 Task: Look for space in Bad Salzuflen, Germany from 3rd August, 2023 to 7th August, 2023 for 2 adults in price range Rs.4000 to Rs.9000. Place can be private room with 1  bedroom having 1 bed and 1 bathroom. Property type can be house, flat, guest house, hotel. Booking option can be shelf check-in. Required host language is English.
Action: Mouse moved to (573, 74)
Screenshot: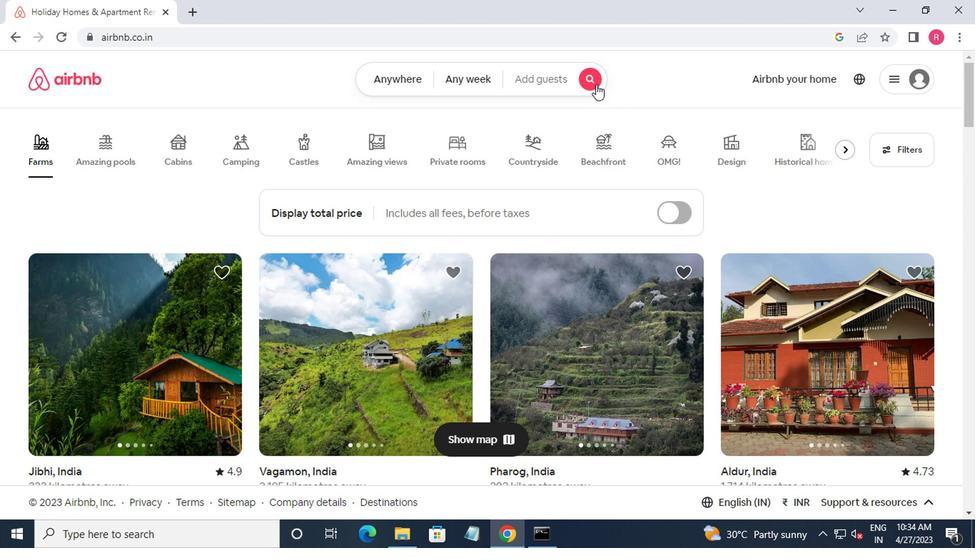 
Action: Mouse pressed left at (573, 74)
Screenshot: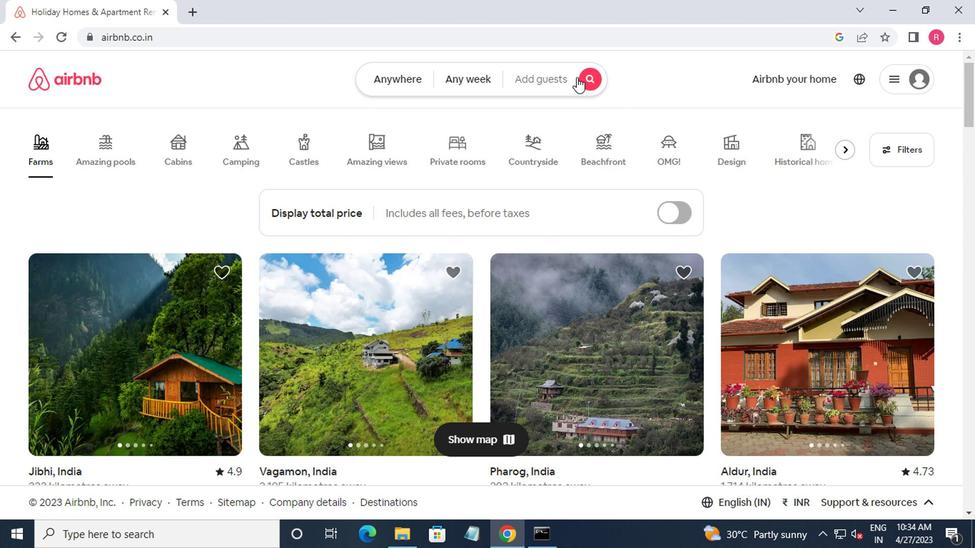 
Action: Mouse moved to (319, 138)
Screenshot: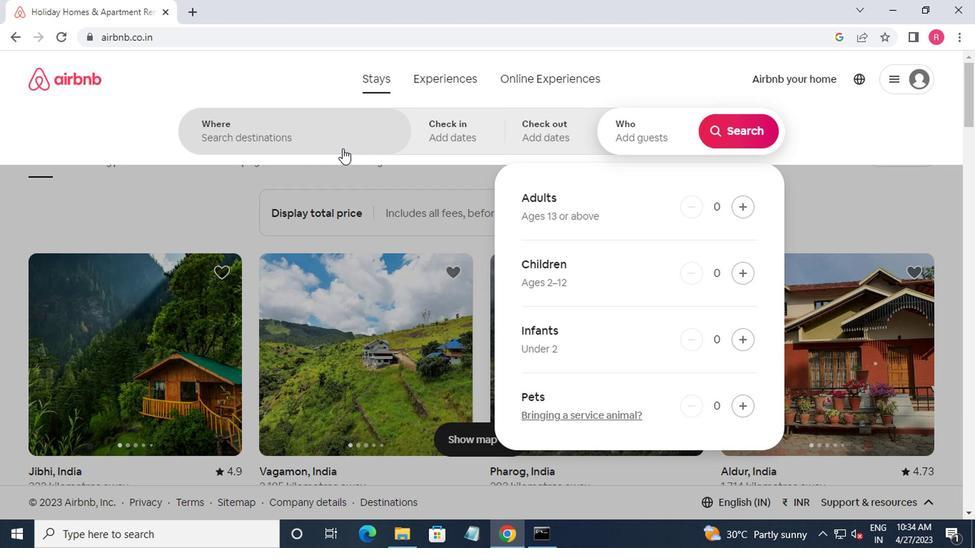 
Action: Mouse pressed left at (319, 138)
Screenshot: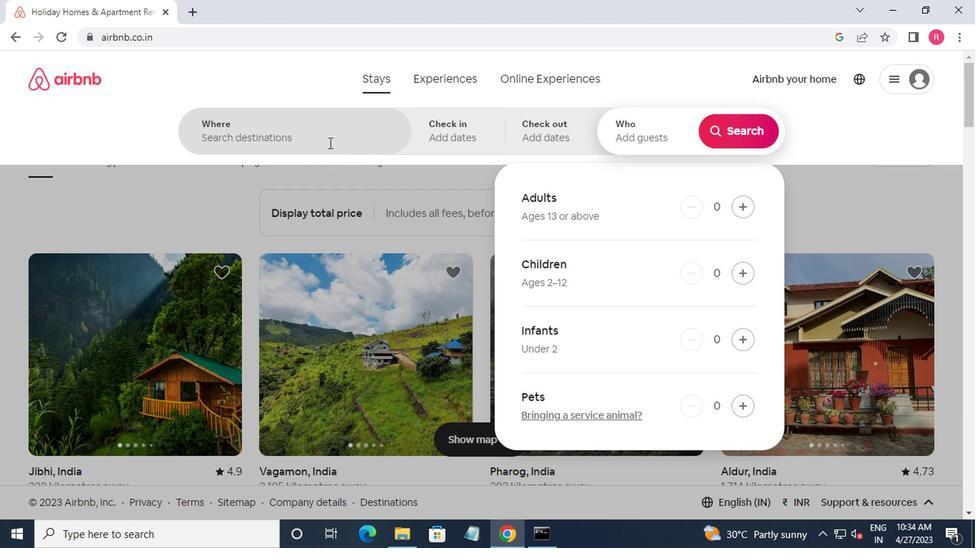 
Action: Mouse moved to (431, 171)
Screenshot: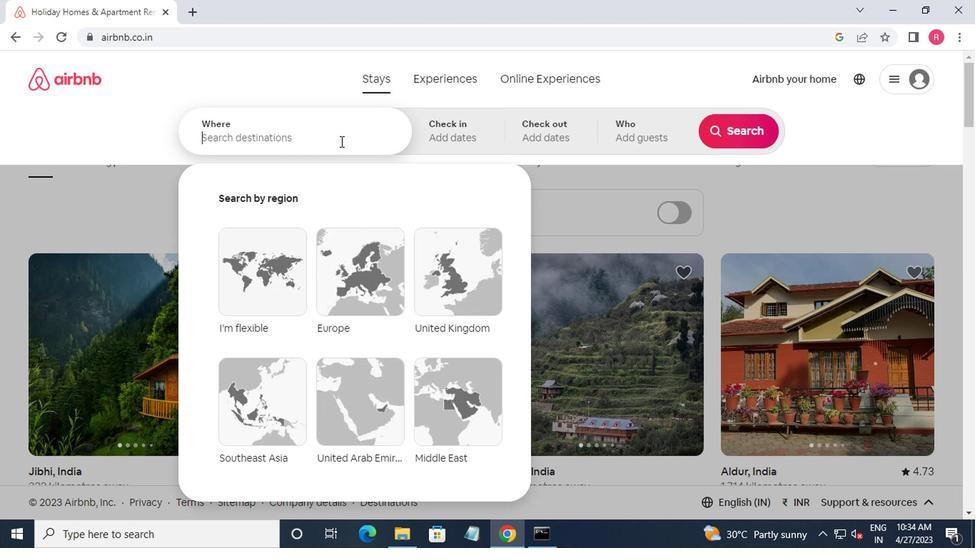 
Action: Key pressed bad
Screenshot: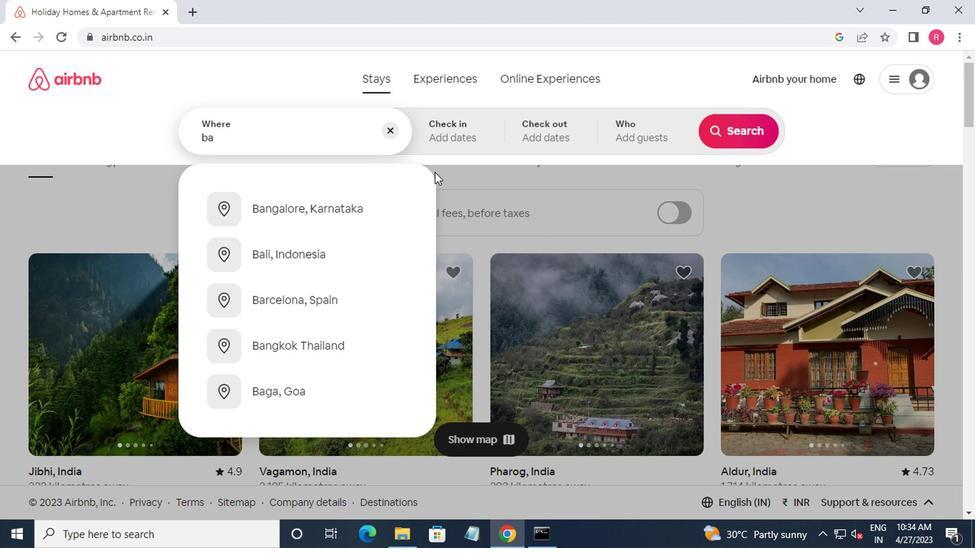 
Action: Mouse moved to (530, 118)
Screenshot: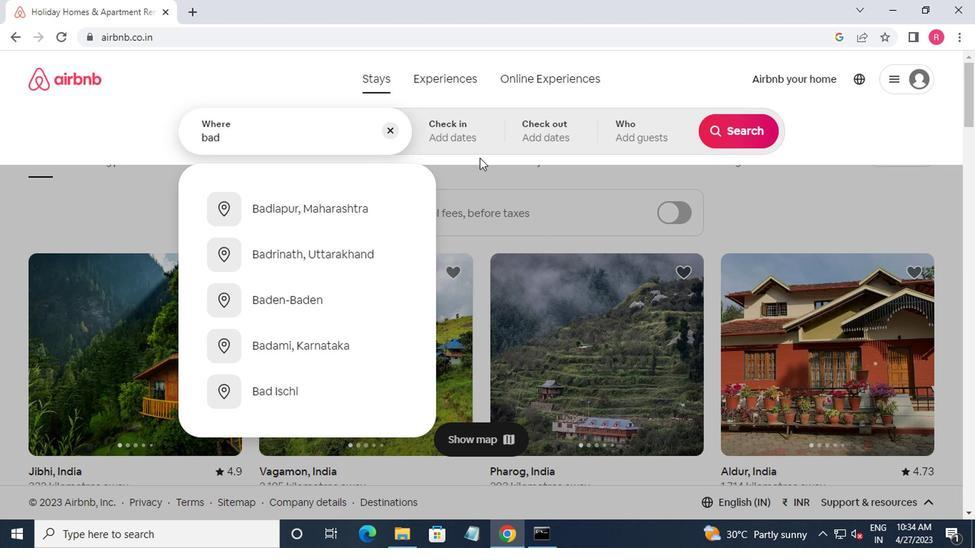 
Action: Key pressed <Key.space>salzuflen,germa<Key.down><Key.enter>
Screenshot: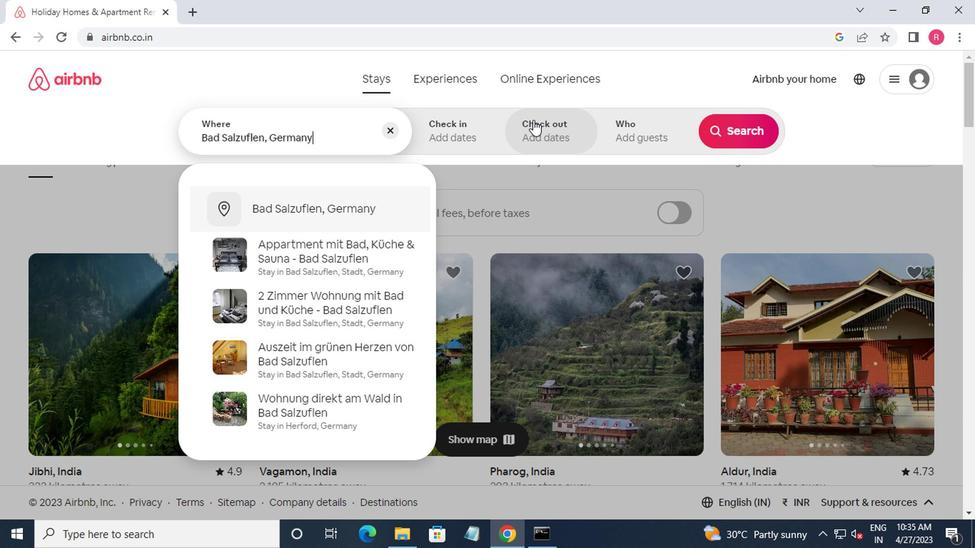 
Action: Mouse moved to (724, 250)
Screenshot: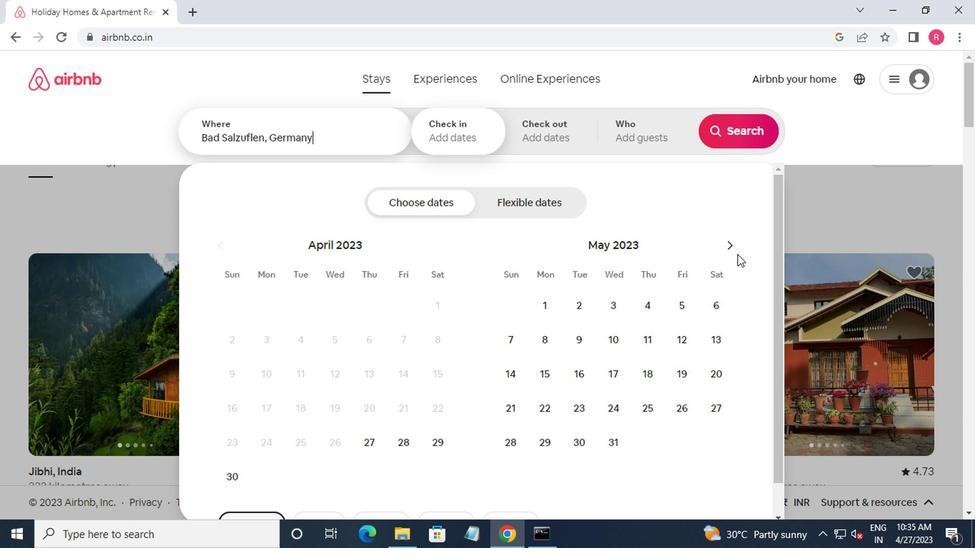 
Action: Mouse pressed left at (724, 250)
Screenshot: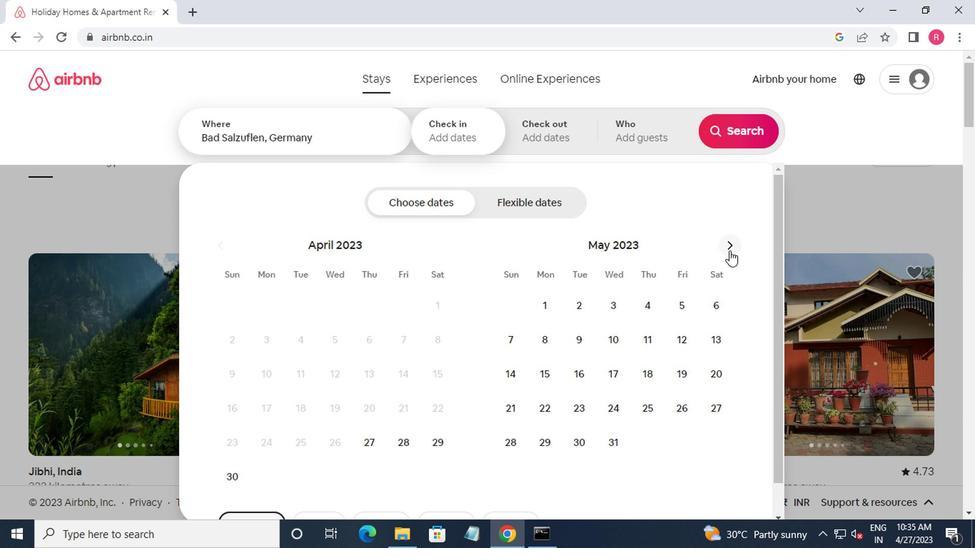 
Action: Mouse pressed left at (724, 250)
Screenshot: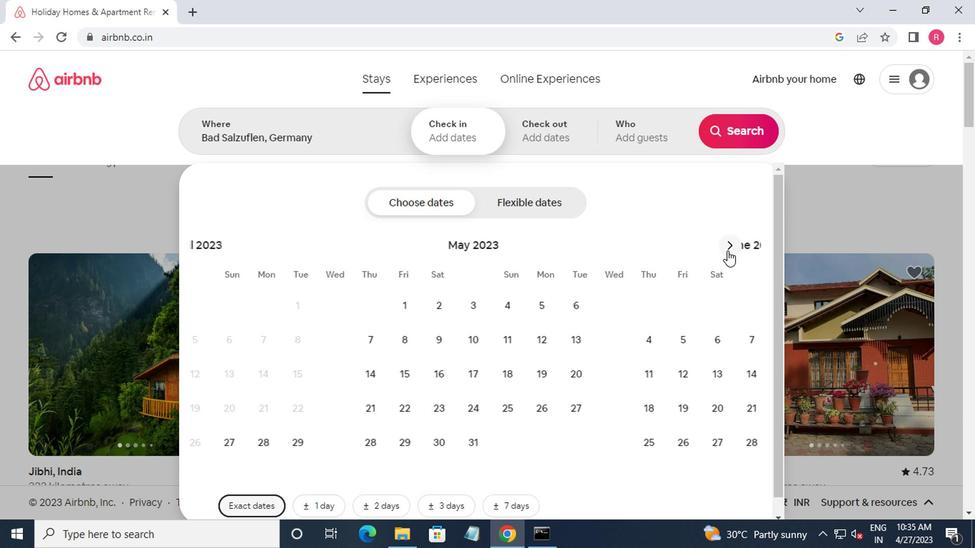 
Action: Mouse pressed left at (724, 250)
Screenshot: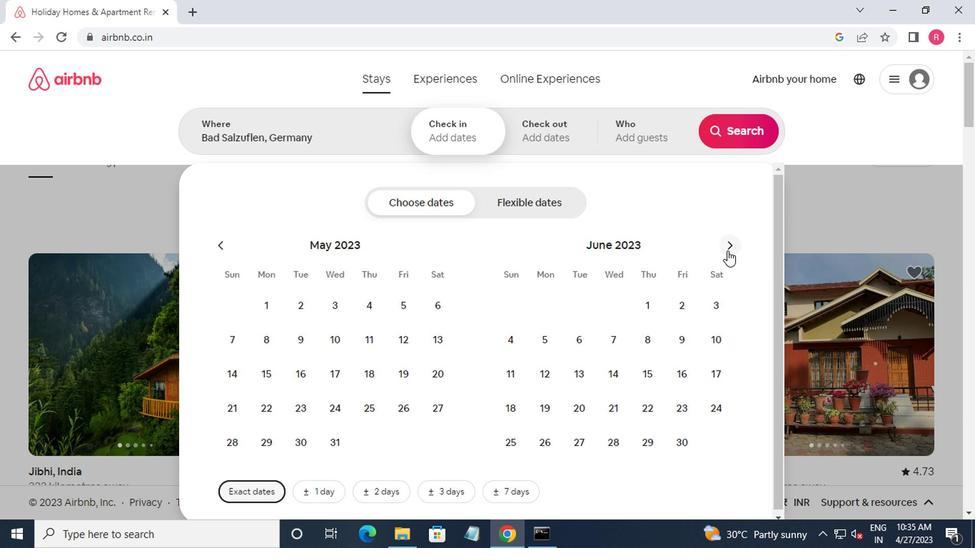 
Action: Mouse moved to (651, 315)
Screenshot: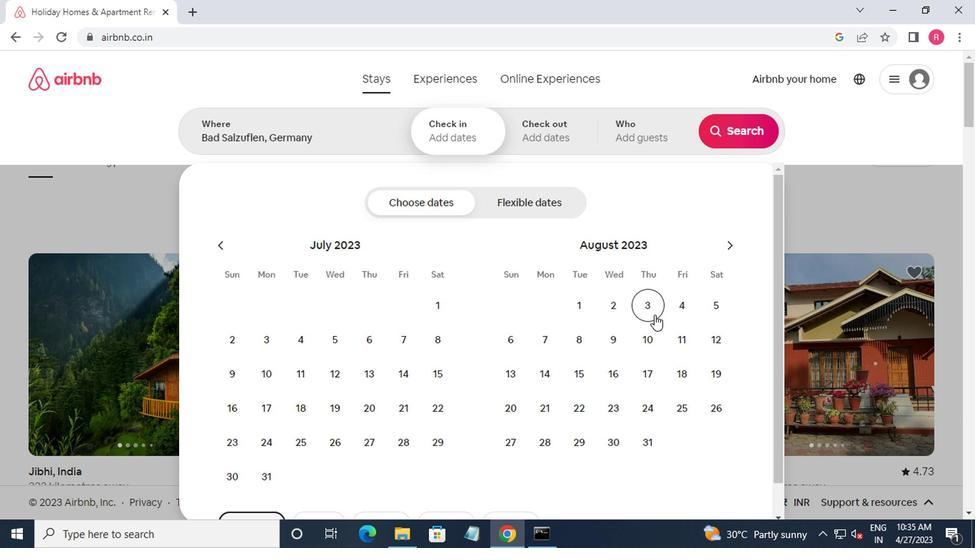 
Action: Mouse pressed left at (651, 315)
Screenshot: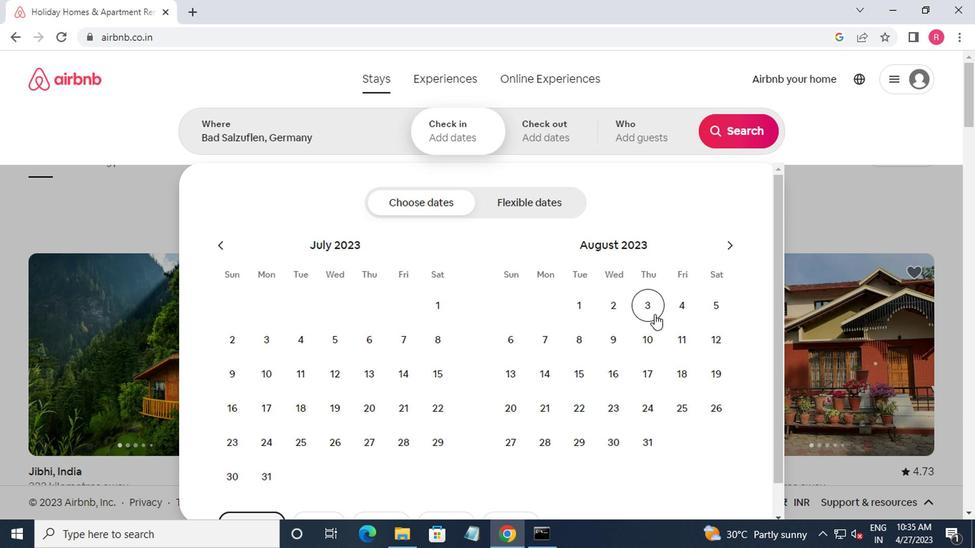 
Action: Mouse moved to (545, 347)
Screenshot: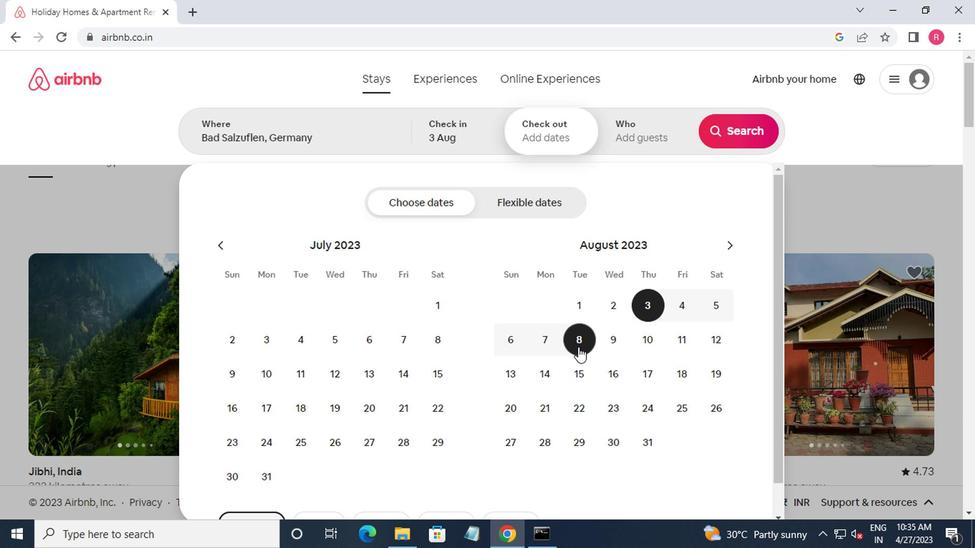 
Action: Mouse pressed left at (545, 347)
Screenshot: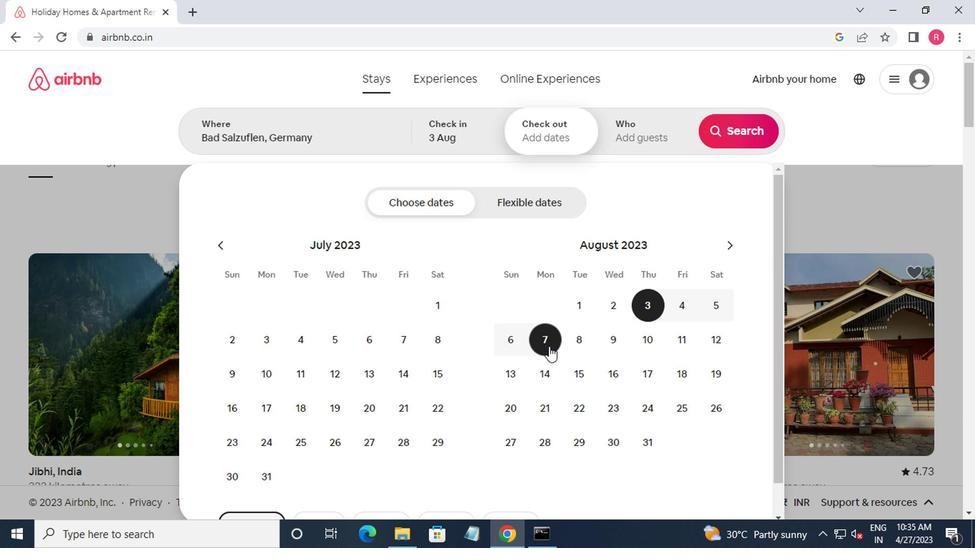 
Action: Mouse moved to (610, 136)
Screenshot: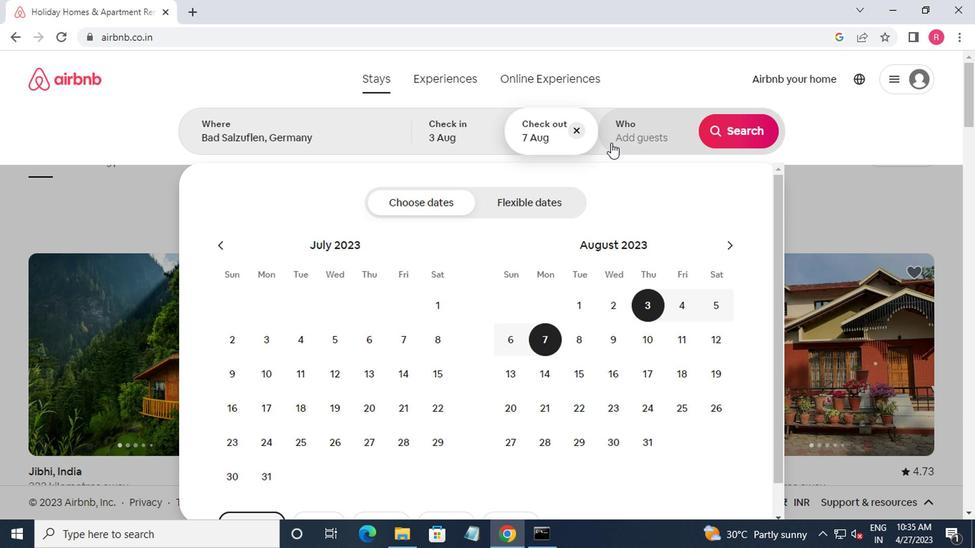 
Action: Mouse pressed left at (610, 136)
Screenshot: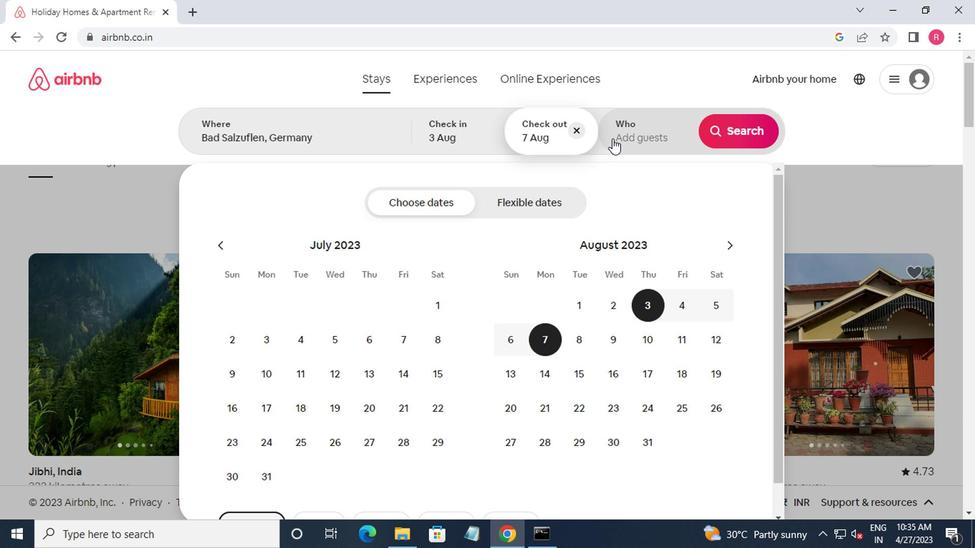 
Action: Mouse moved to (737, 212)
Screenshot: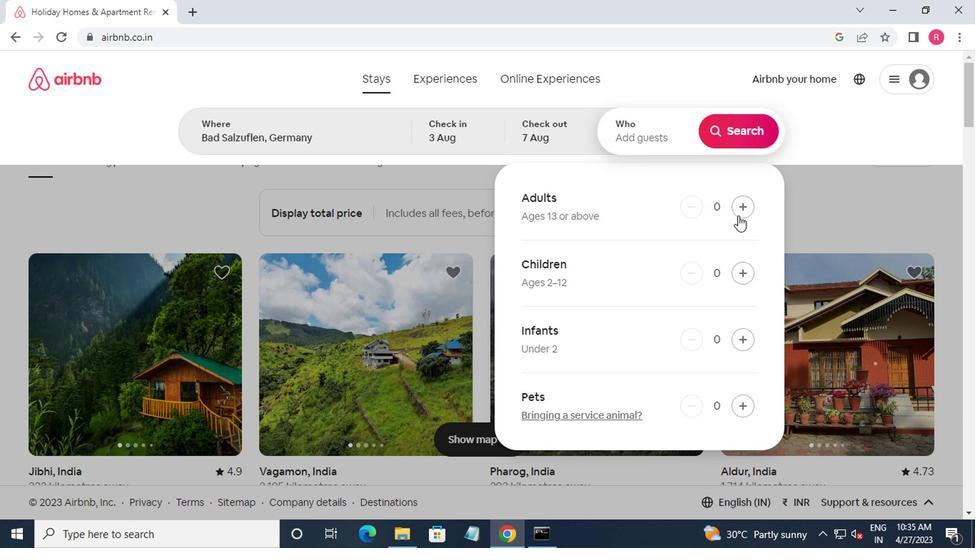 
Action: Mouse pressed left at (737, 212)
Screenshot: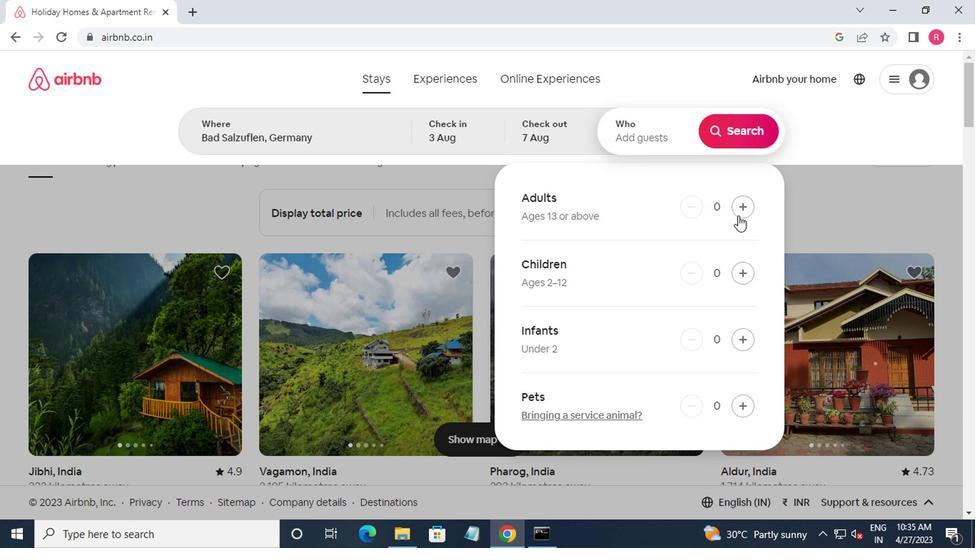 
Action: Mouse moved to (737, 211)
Screenshot: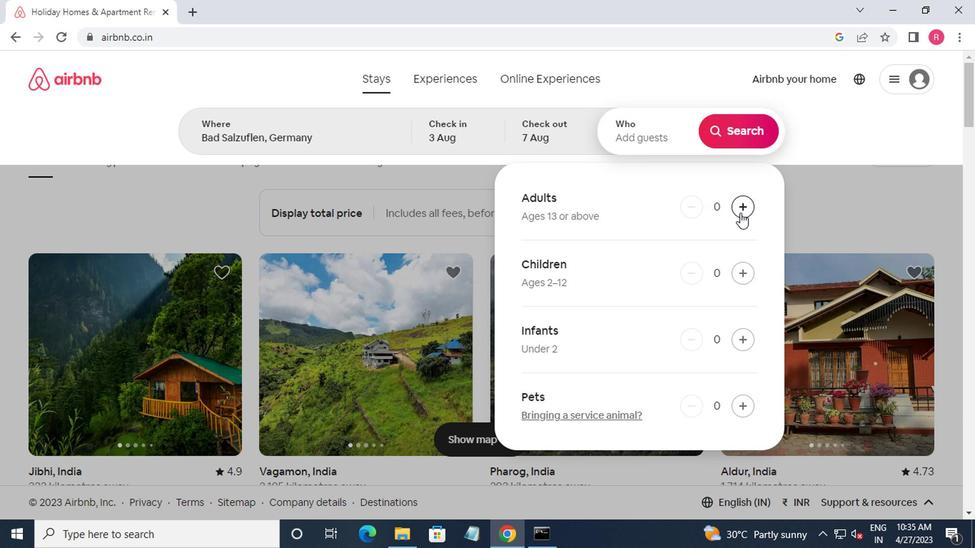 
Action: Mouse pressed left at (737, 211)
Screenshot: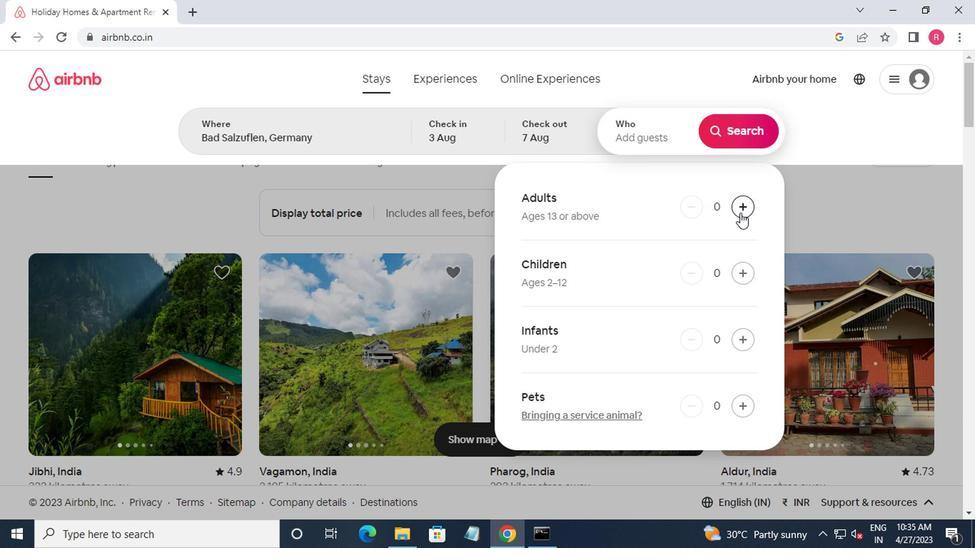 
Action: Mouse moved to (735, 145)
Screenshot: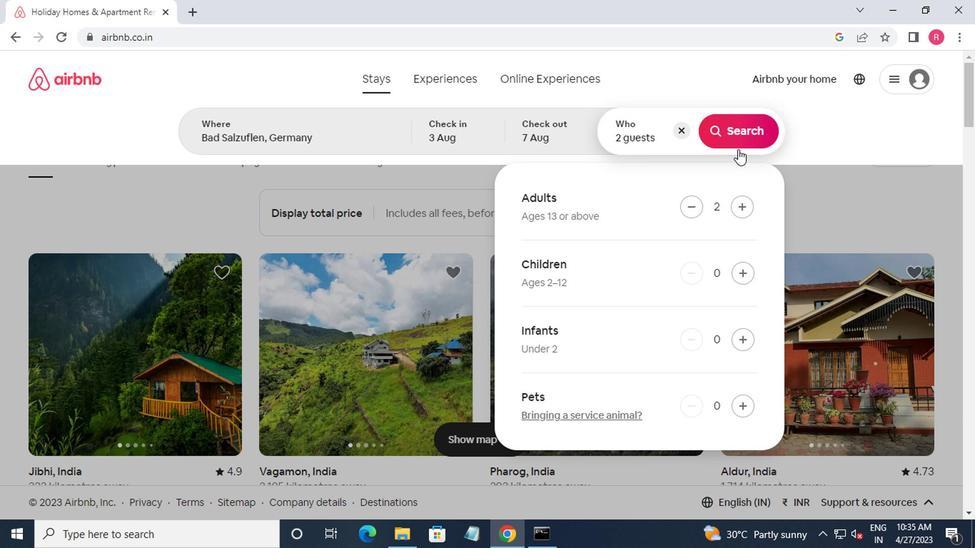 
Action: Mouse pressed left at (735, 145)
Screenshot: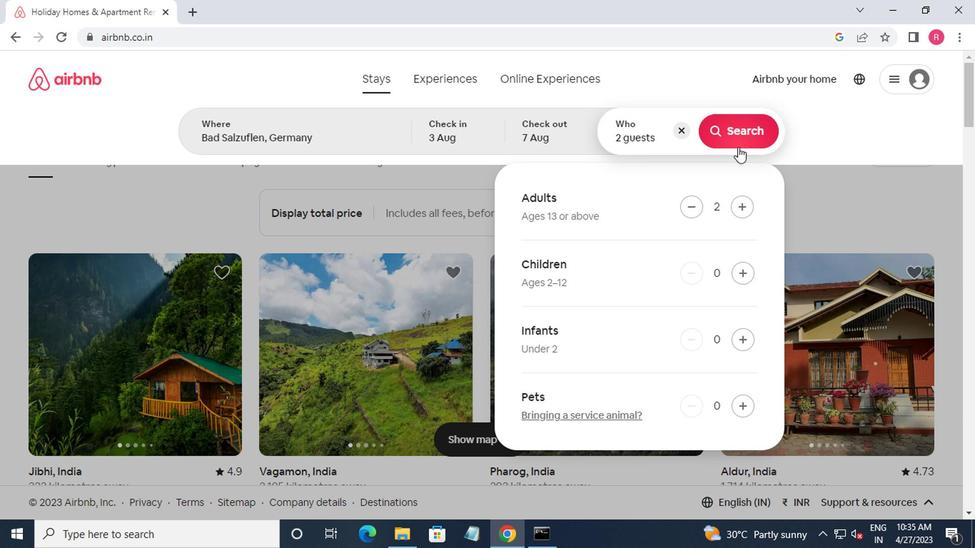 
Action: Mouse moved to (918, 135)
Screenshot: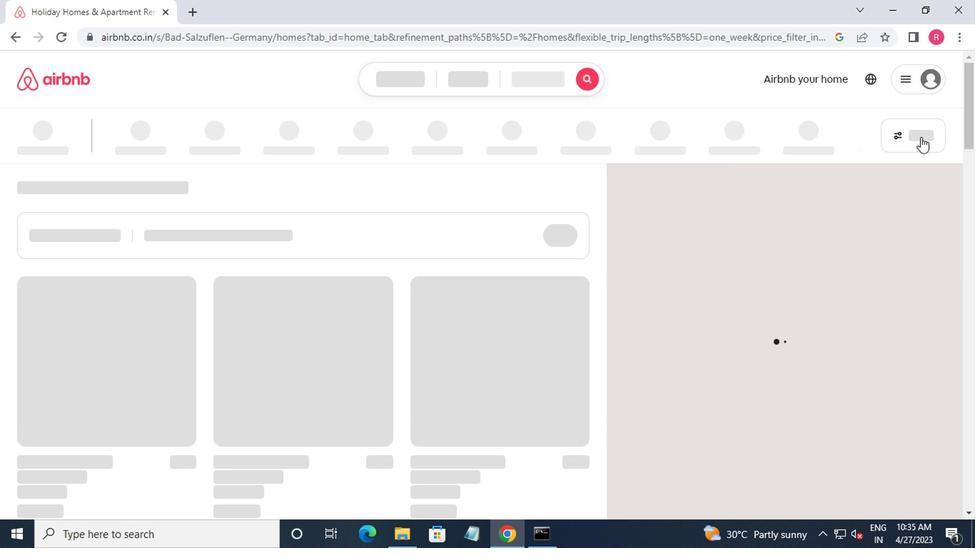 
Action: Mouse pressed left at (918, 135)
Screenshot: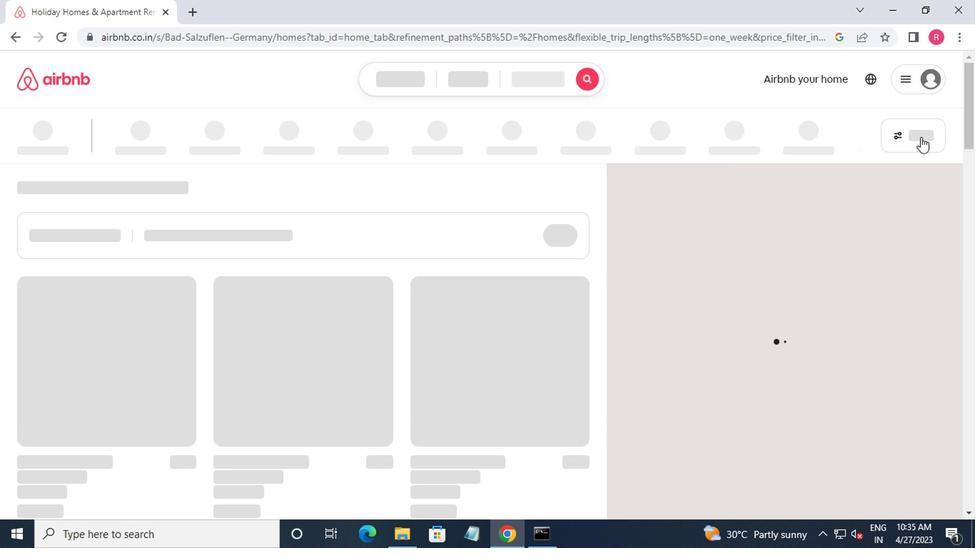 
Action: Mouse moved to (397, 308)
Screenshot: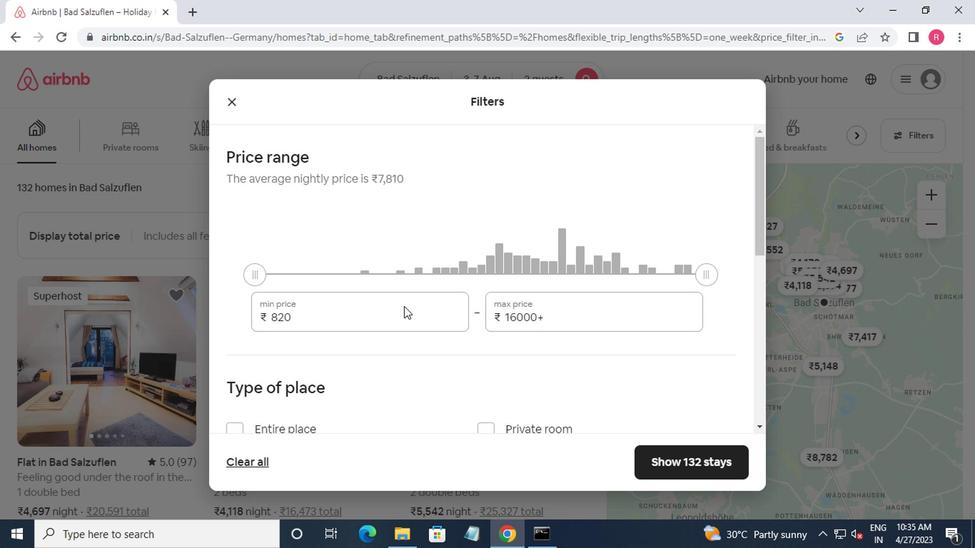 
Action: Mouse pressed left at (397, 308)
Screenshot: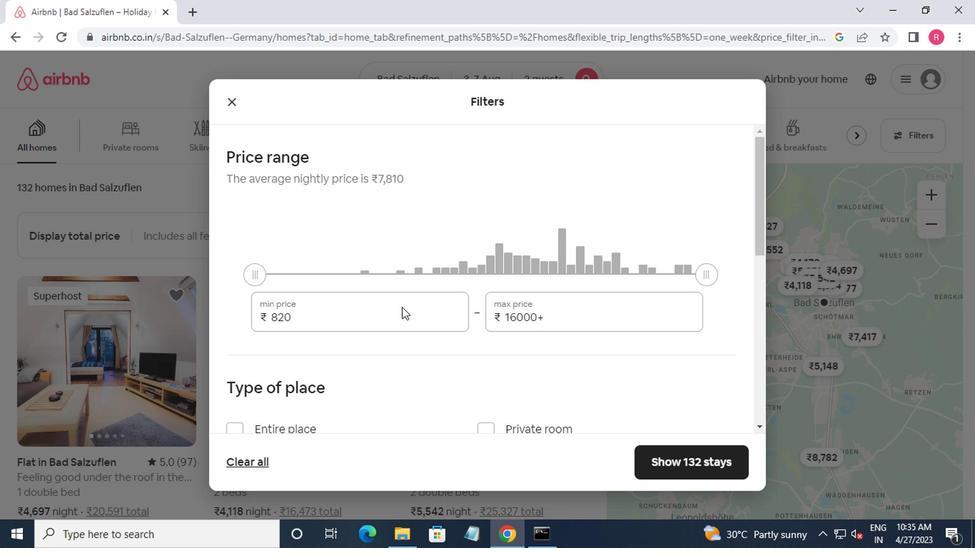 
Action: Mouse moved to (431, 313)
Screenshot: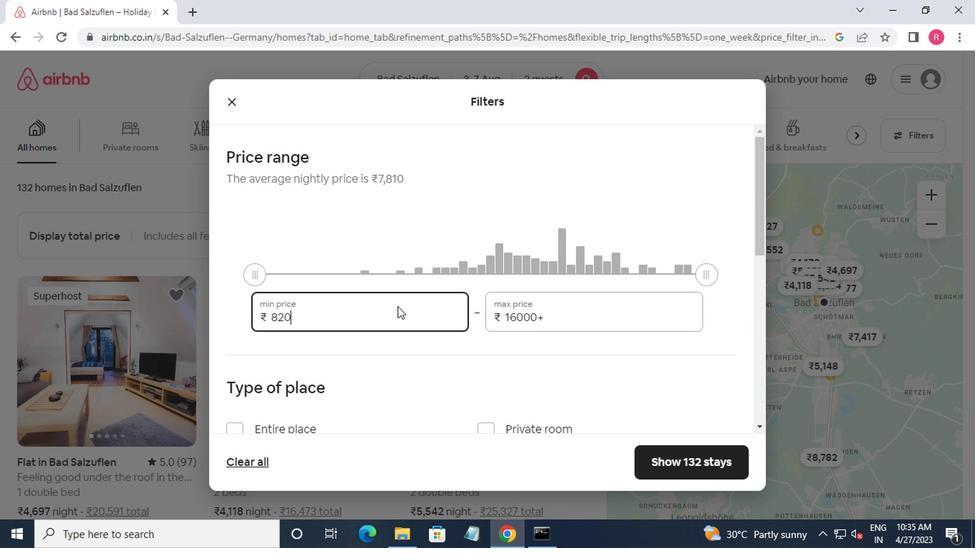 
Action: Key pressed <Key.backspace>
Screenshot: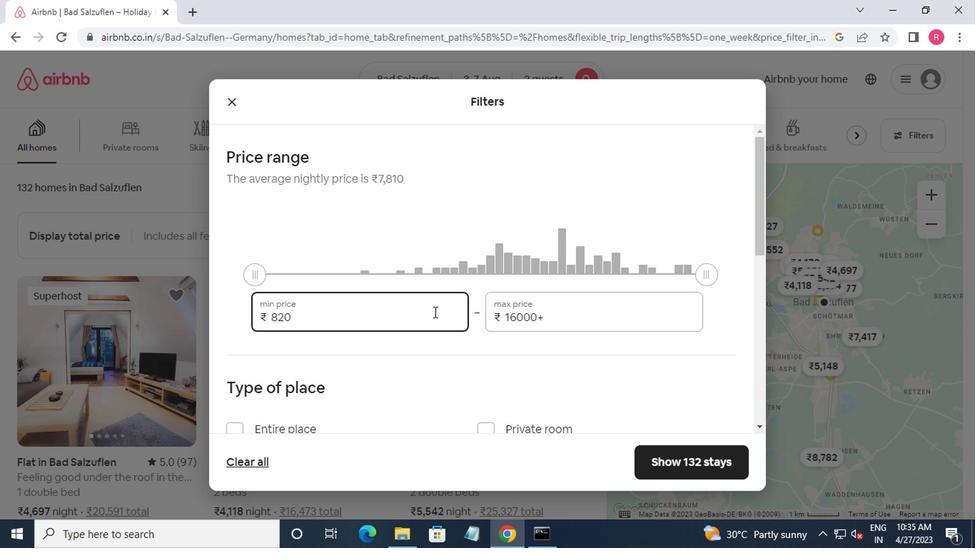 
Action: Mouse moved to (431, 313)
Screenshot: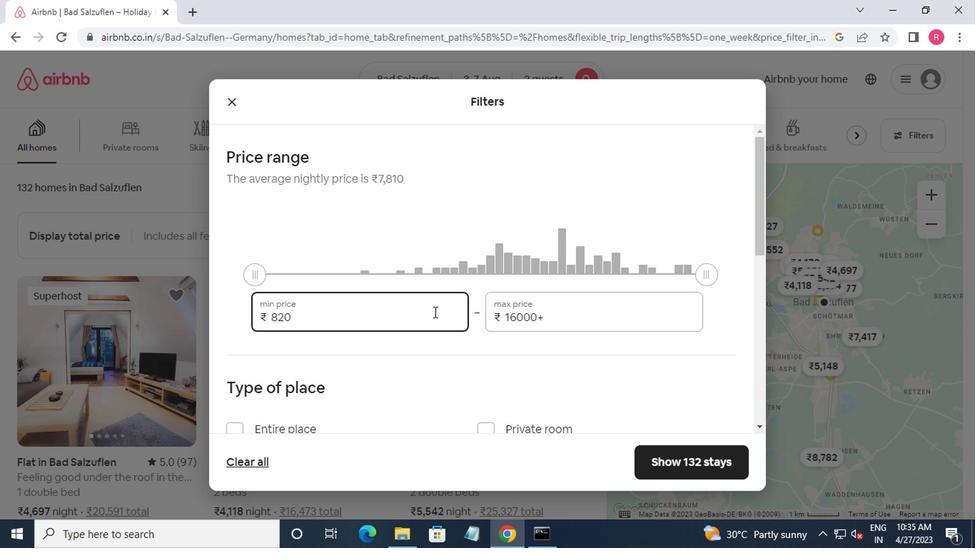 
Action: Key pressed <Key.backspace><Key.backspace><Key.backspace>4000<Key.tab>9000
Screenshot: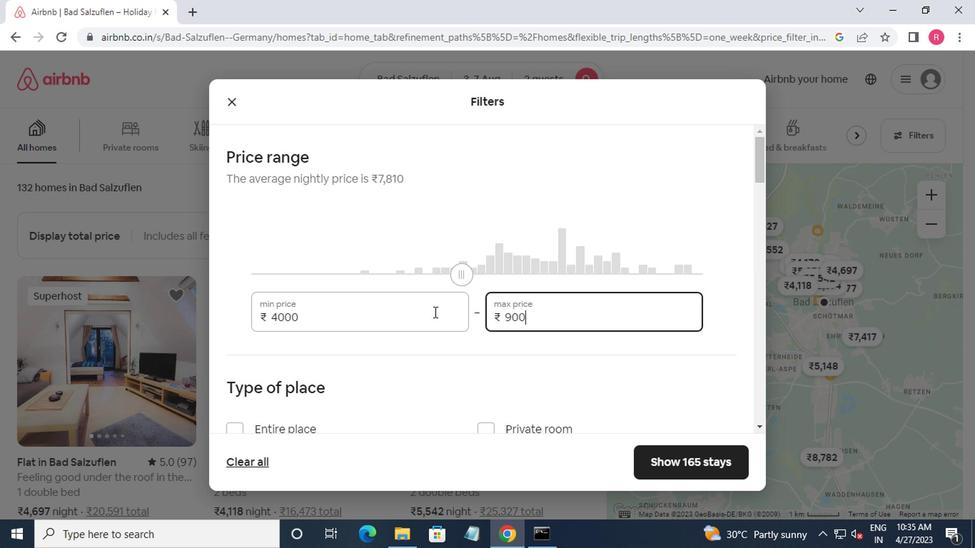 
Action: Mouse moved to (447, 337)
Screenshot: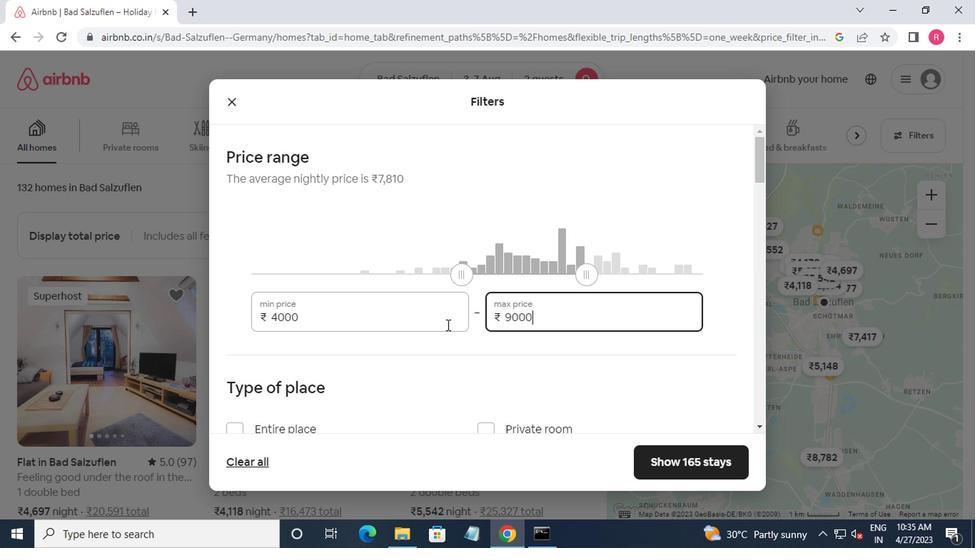 
Action: Mouse scrolled (447, 336) with delta (0, -1)
Screenshot: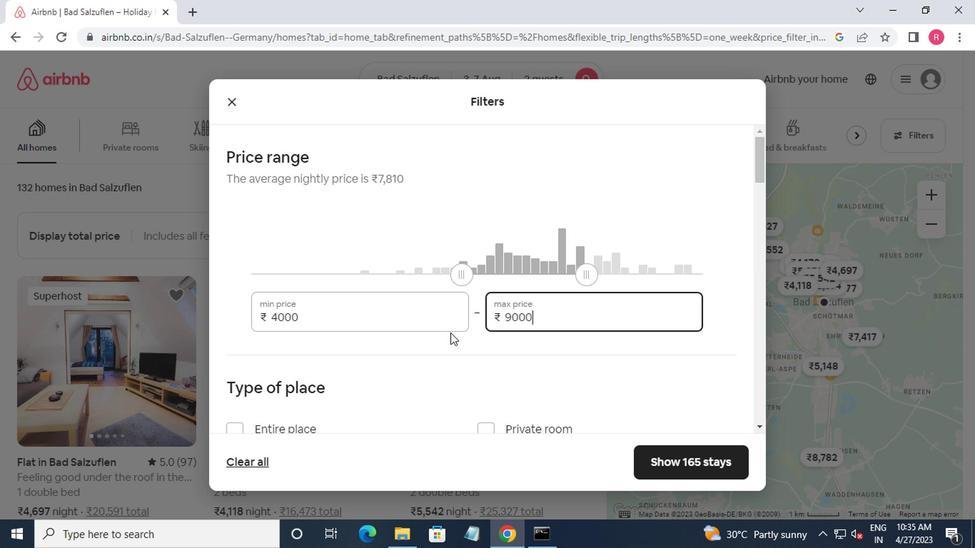 
Action: Mouse moved to (444, 387)
Screenshot: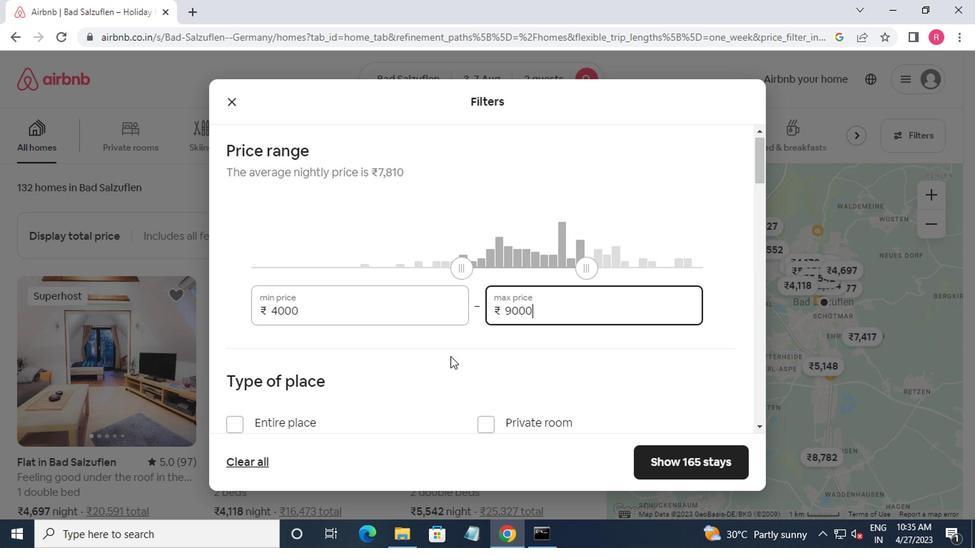 
Action: Mouse scrolled (444, 386) with delta (0, -1)
Screenshot: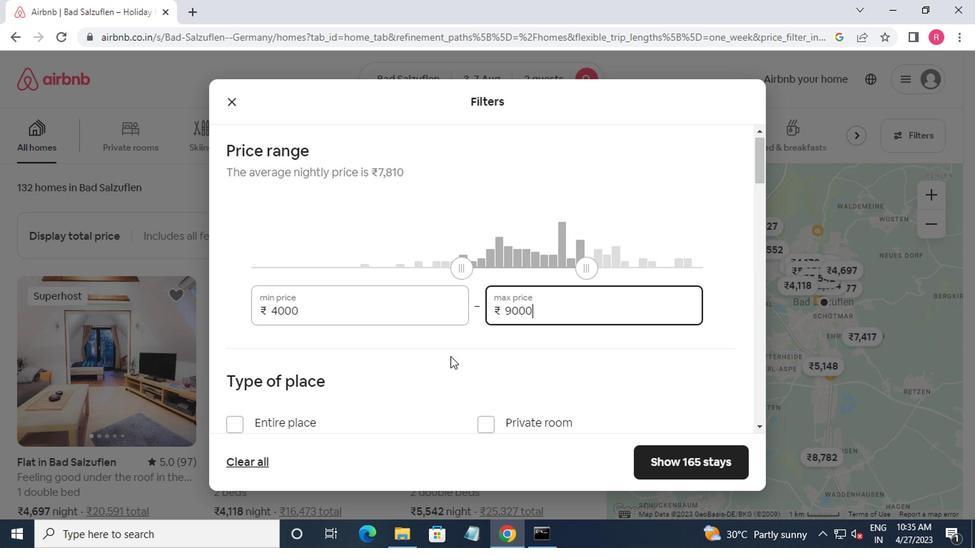 
Action: Mouse moved to (486, 290)
Screenshot: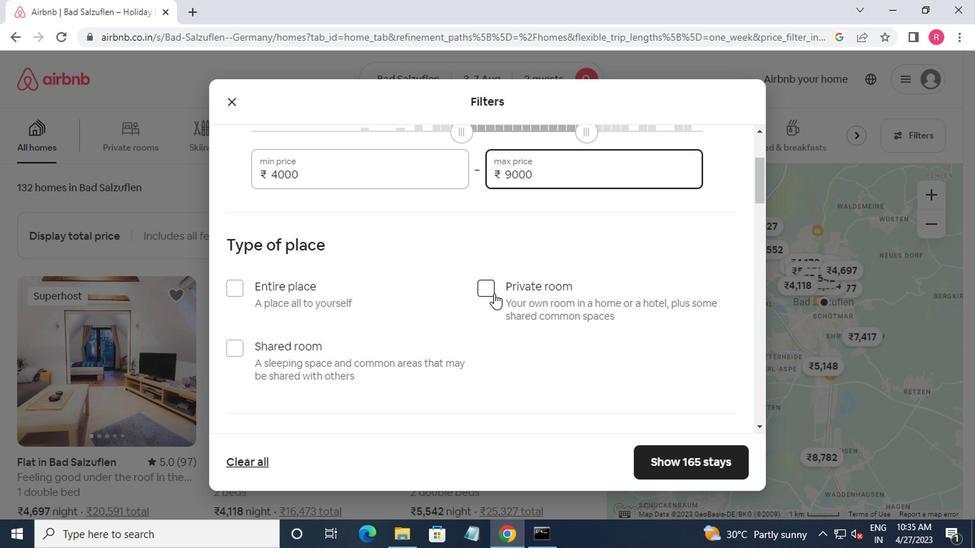 
Action: Mouse pressed left at (486, 290)
Screenshot: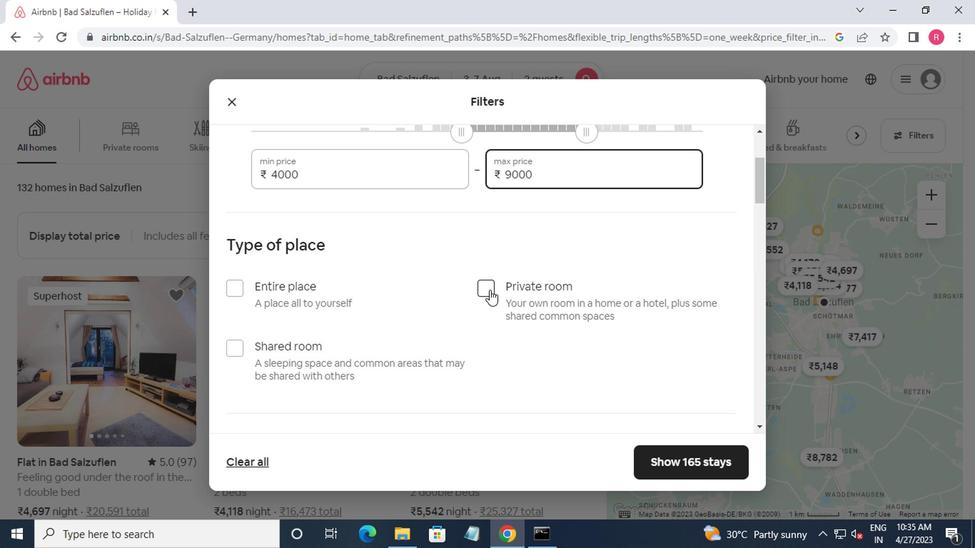 
Action: Mouse moved to (485, 291)
Screenshot: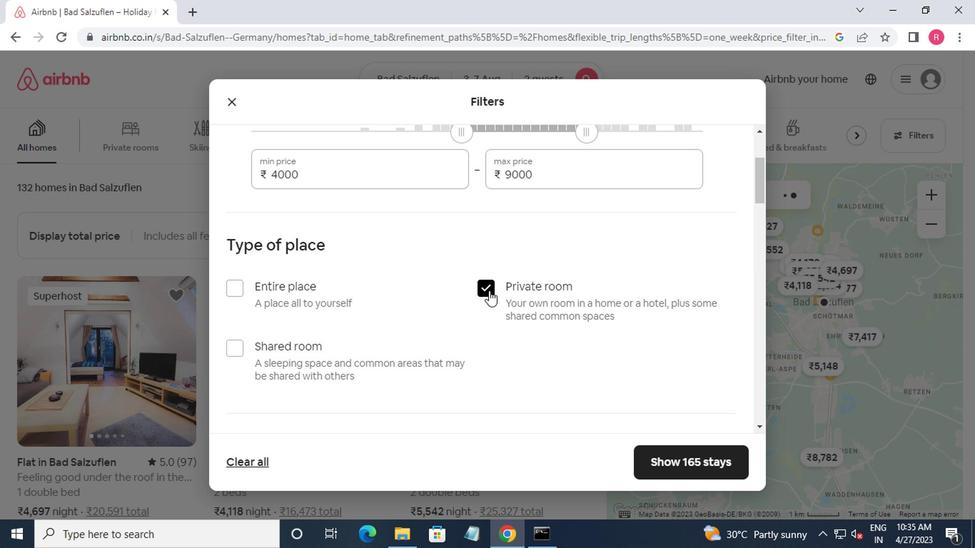 
Action: Mouse scrolled (485, 291) with delta (0, 0)
Screenshot: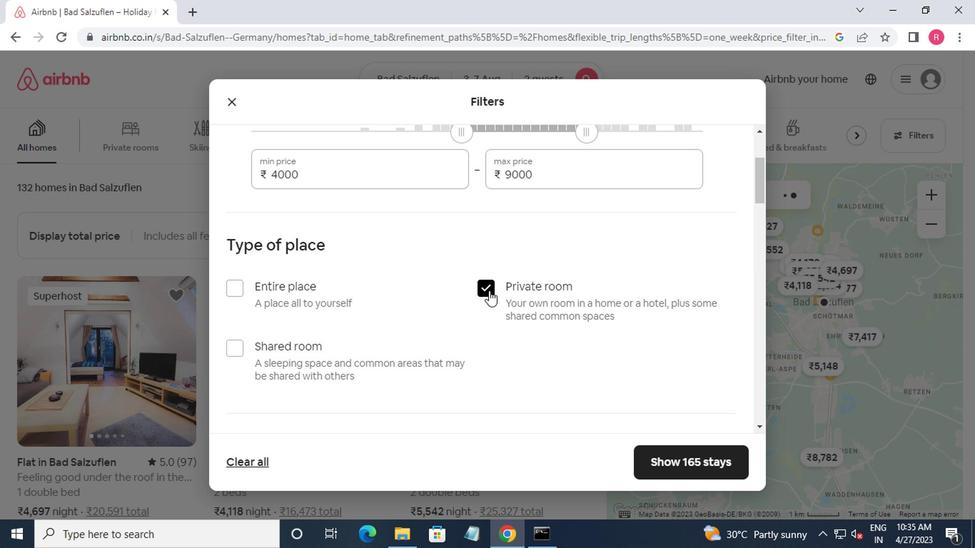 
Action: Mouse moved to (484, 299)
Screenshot: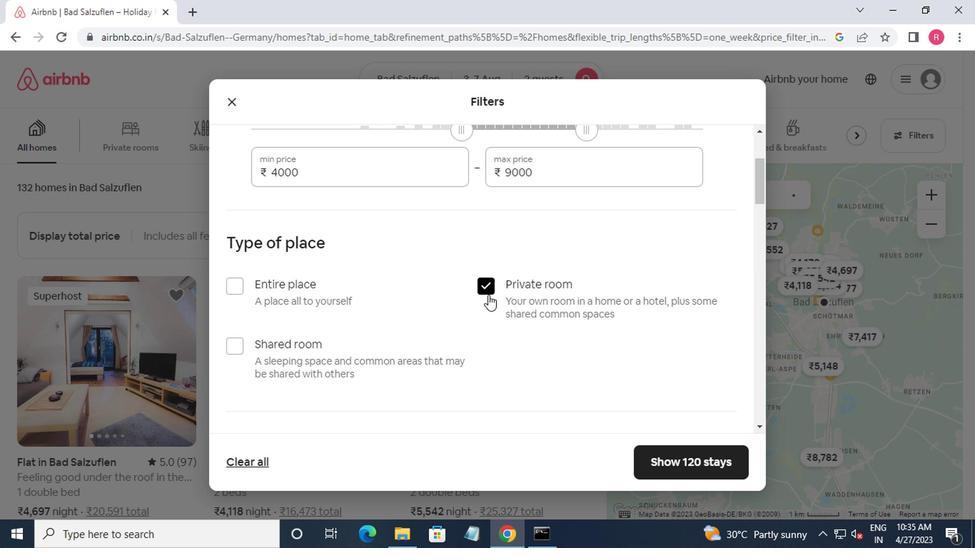 
Action: Mouse scrolled (484, 298) with delta (0, -1)
Screenshot: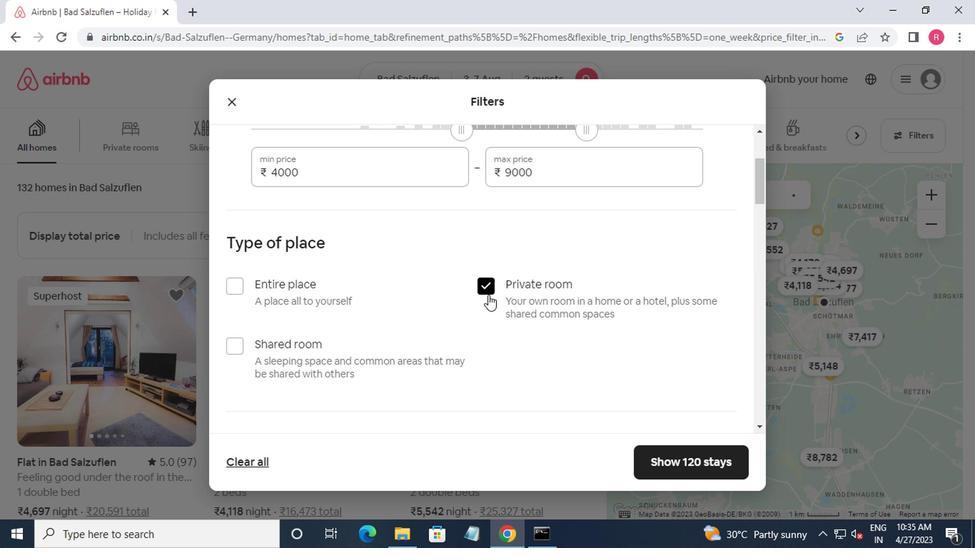 
Action: Mouse moved to (480, 304)
Screenshot: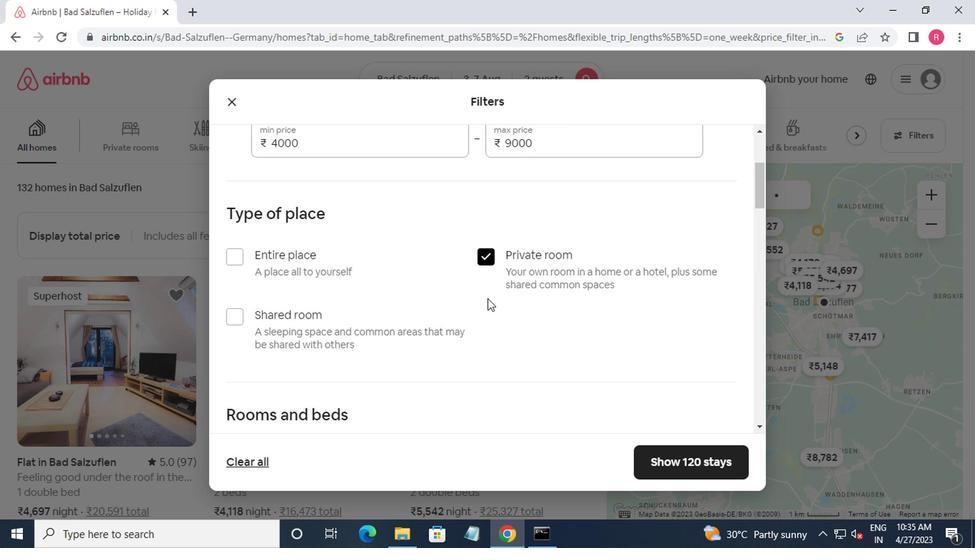 
Action: Mouse scrolled (480, 303) with delta (0, -1)
Screenshot: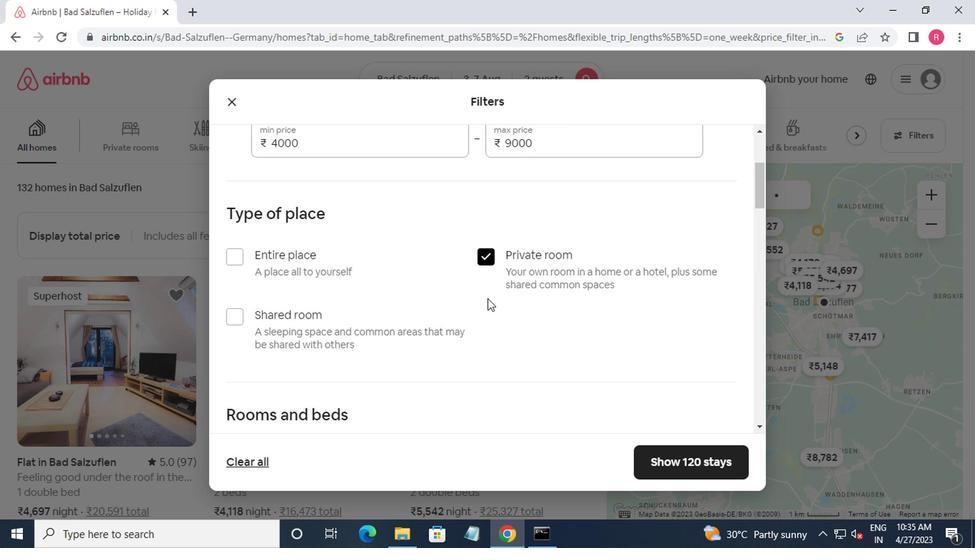 
Action: Mouse moved to (310, 311)
Screenshot: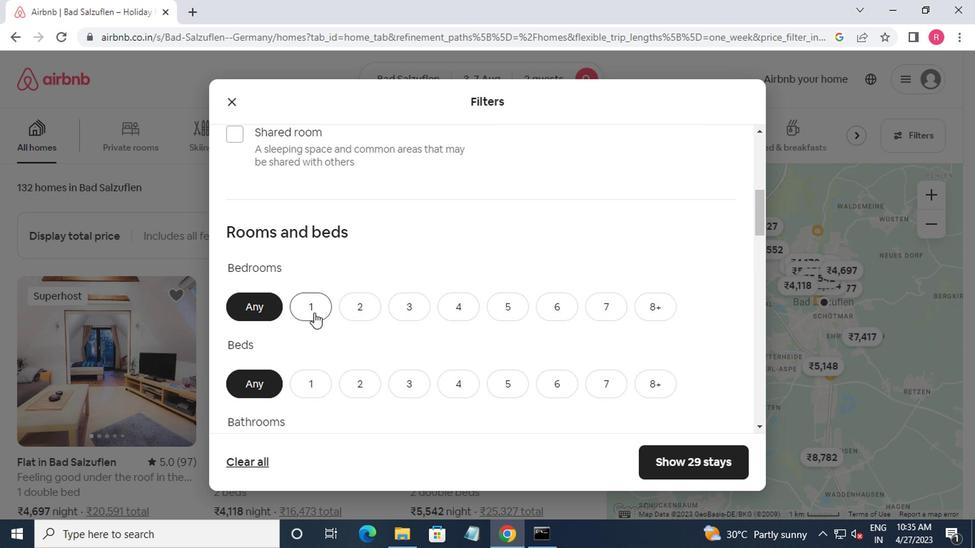 
Action: Mouse pressed left at (310, 311)
Screenshot: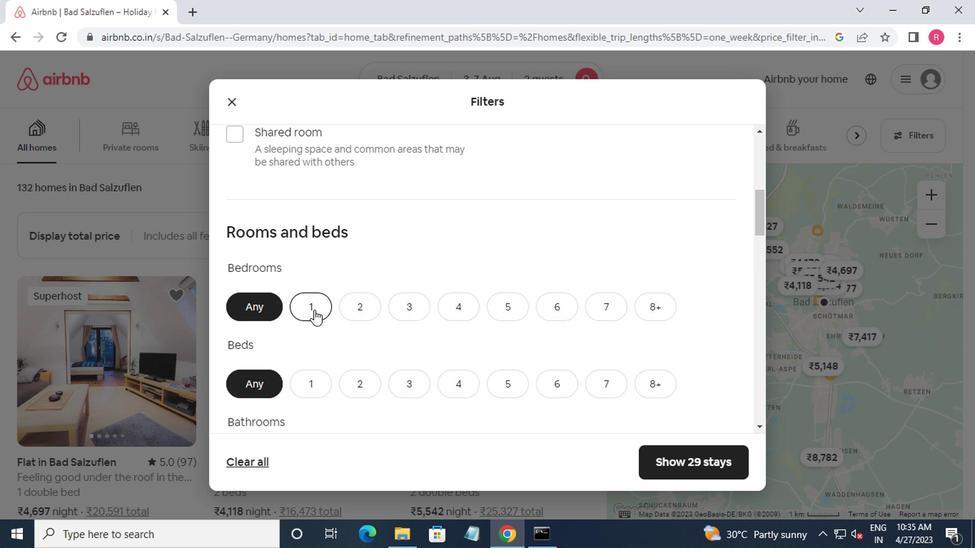 
Action: Mouse moved to (310, 311)
Screenshot: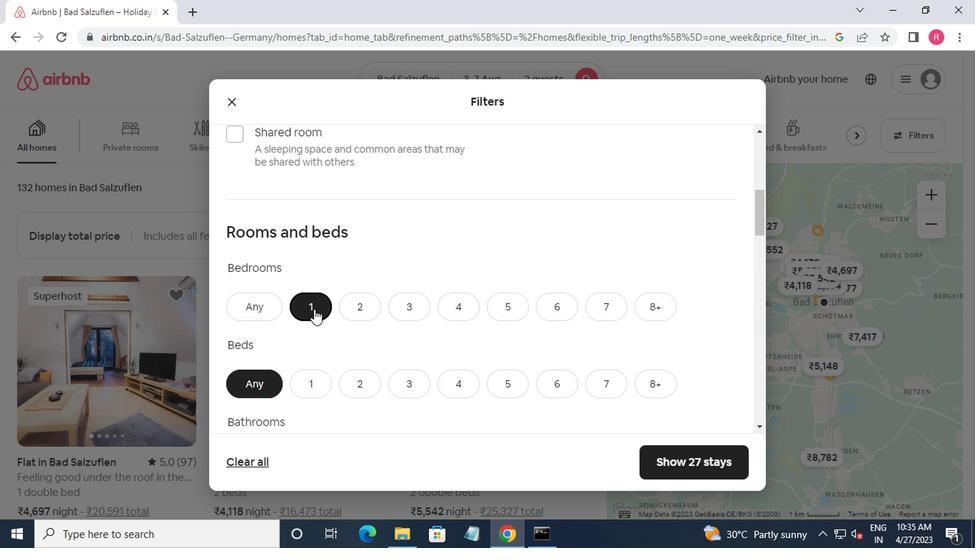 
Action: Mouse scrolled (310, 310) with delta (0, -1)
Screenshot: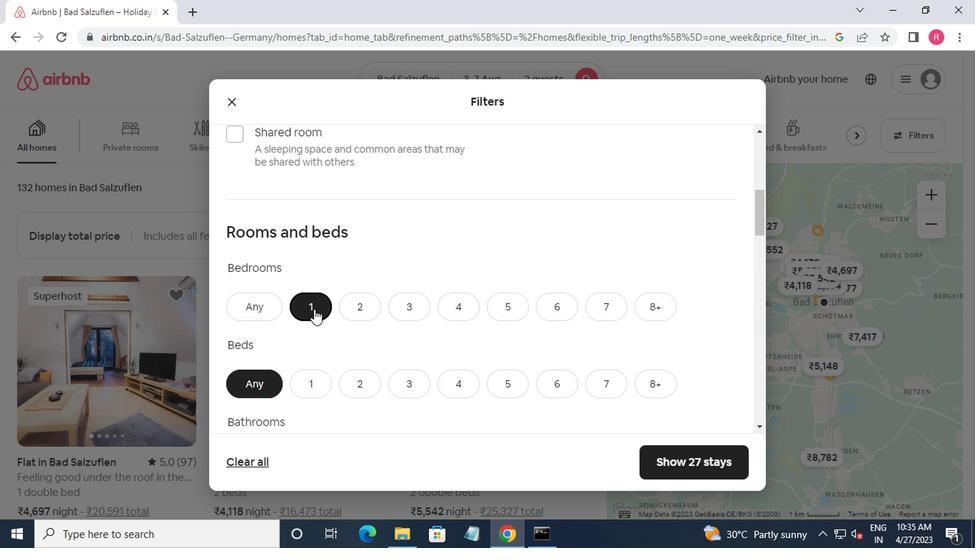 
Action: Mouse moved to (324, 318)
Screenshot: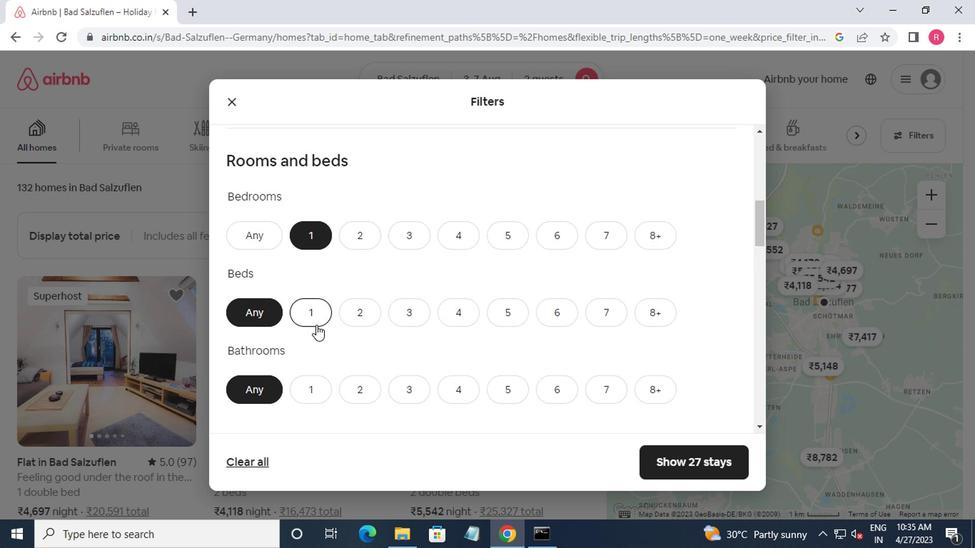 
Action: Mouse pressed left at (324, 318)
Screenshot: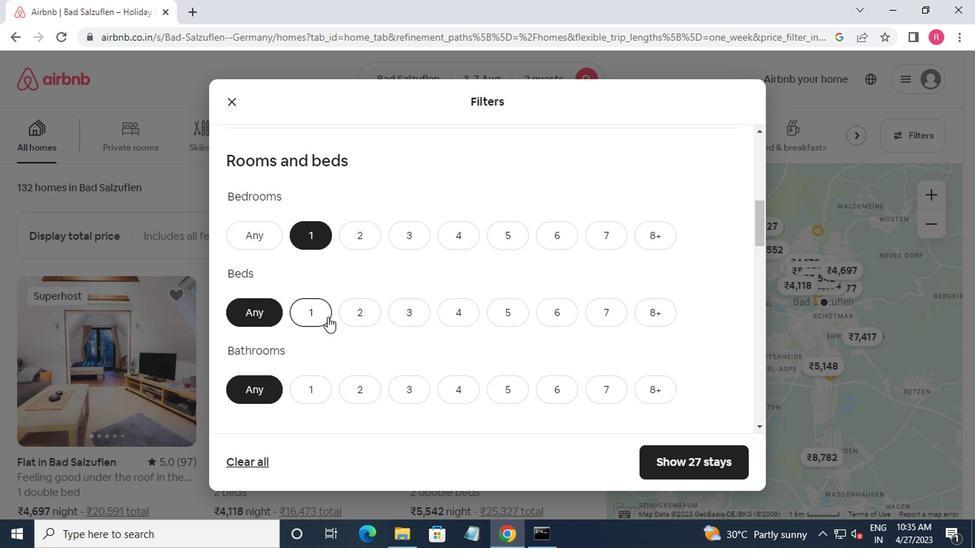 
Action: Mouse moved to (310, 387)
Screenshot: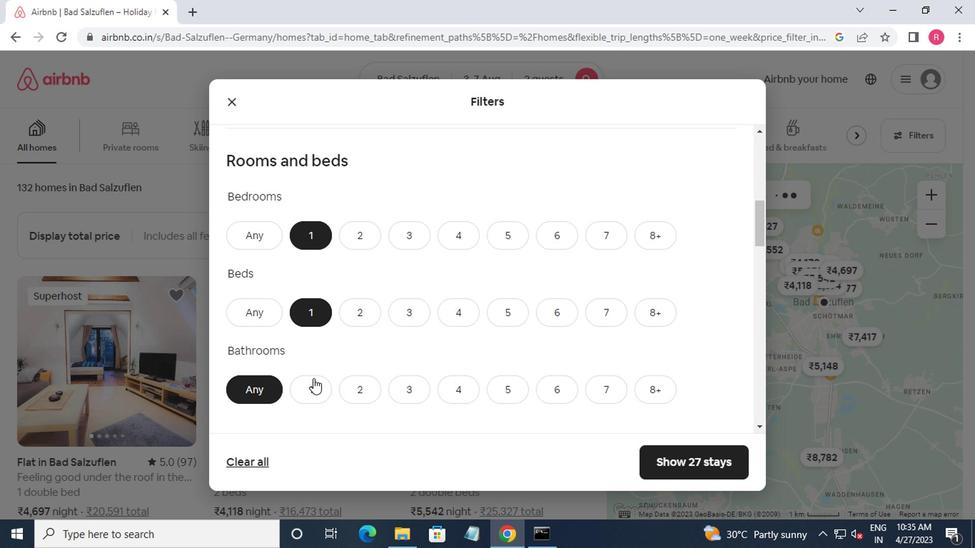 
Action: Mouse pressed left at (310, 387)
Screenshot: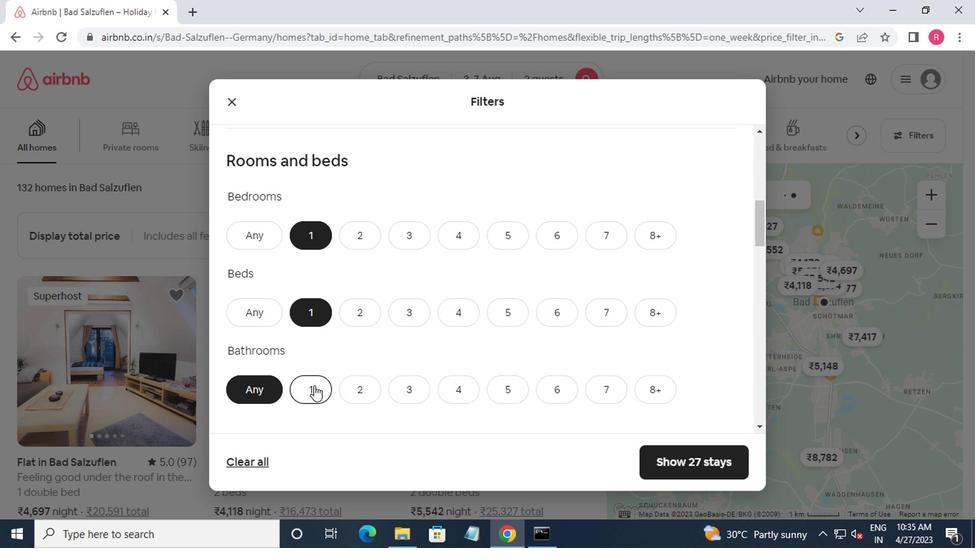 
Action: Mouse moved to (370, 390)
Screenshot: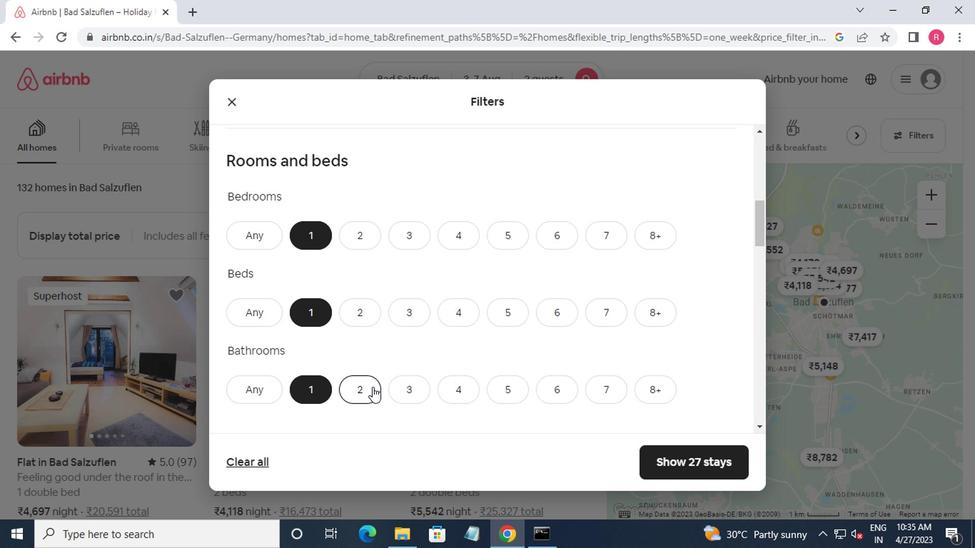 
Action: Mouse scrolled (370, 389) with delta (0, 0)
Screenshot: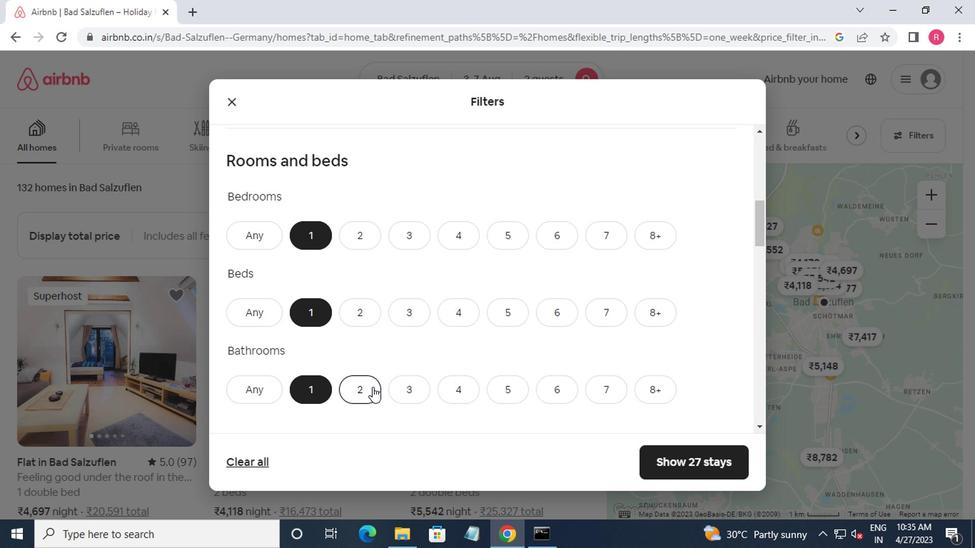 
Action: Mouse moved to (371, 391)
Screenshot: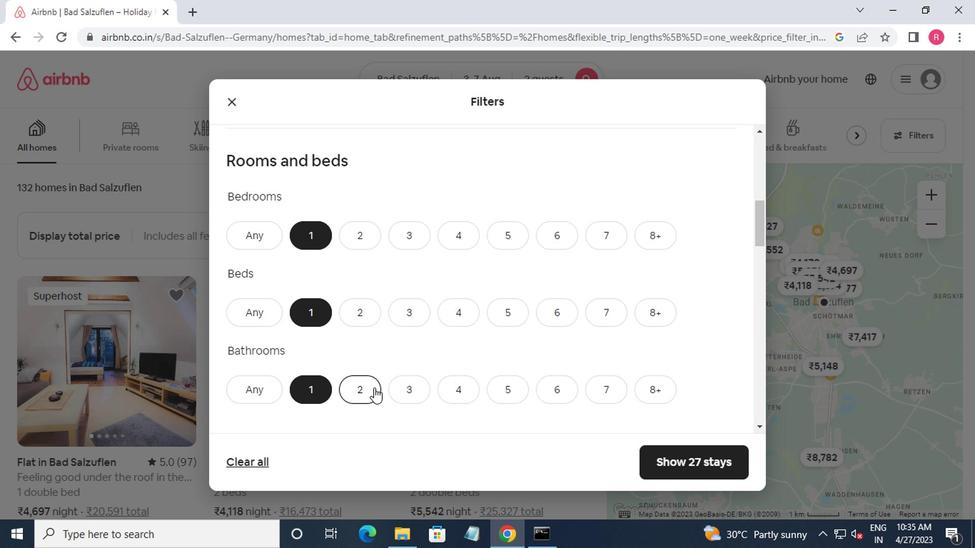 
Action: Mouse scrolled (371, 391) with delta (0, 0)
Screenshot: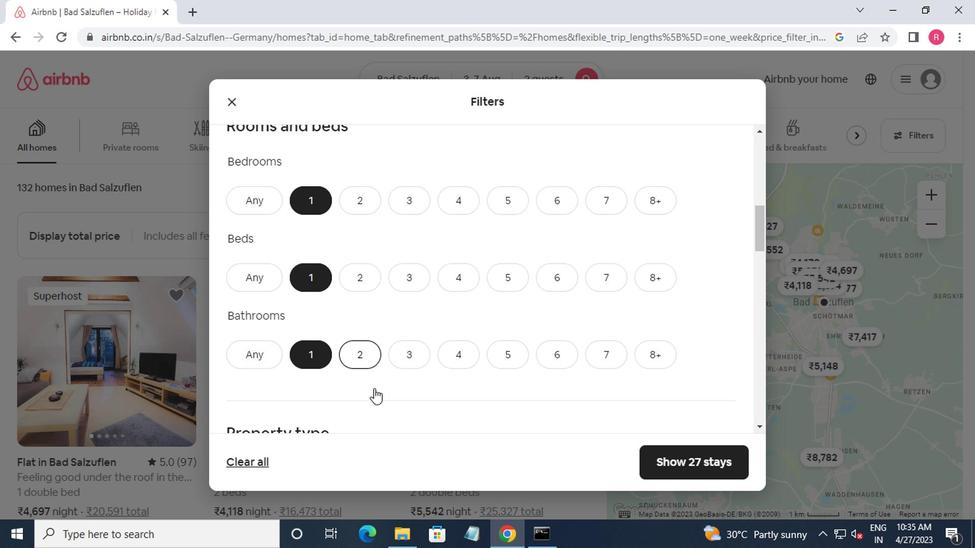 
Action: Mouse moved to (371, 393)
Screenshot: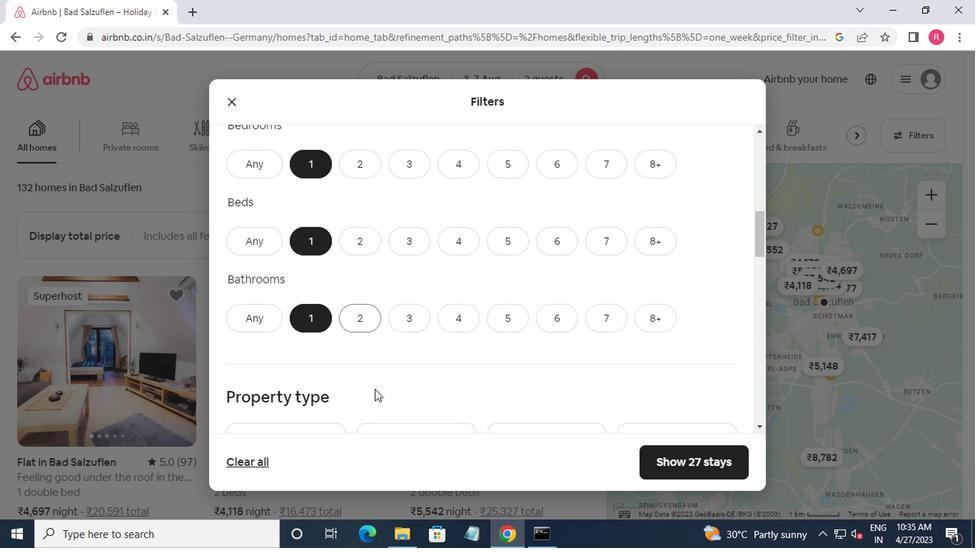 
Action: Mouse scrolled (371, 392) with delta (0, -1)
Screenshot: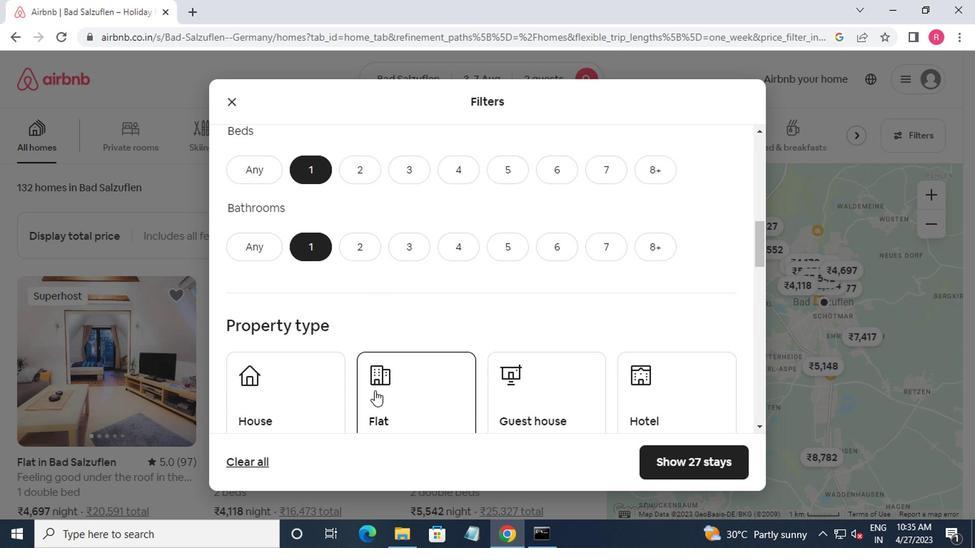 
Action: Mouse moved to (368, 397)
Screenshot: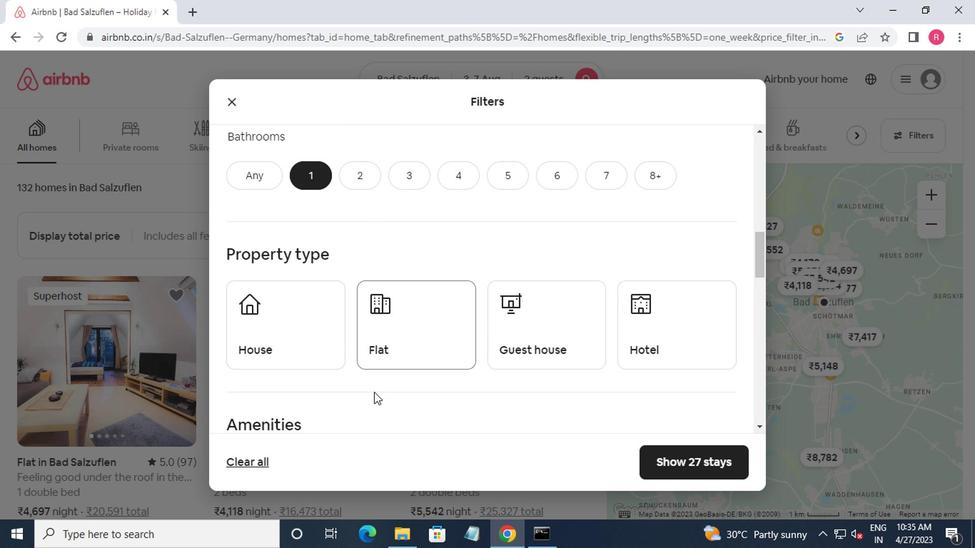 
Action: Mouse scrolled (368, 396) with delta (0, 0)
Screenshot: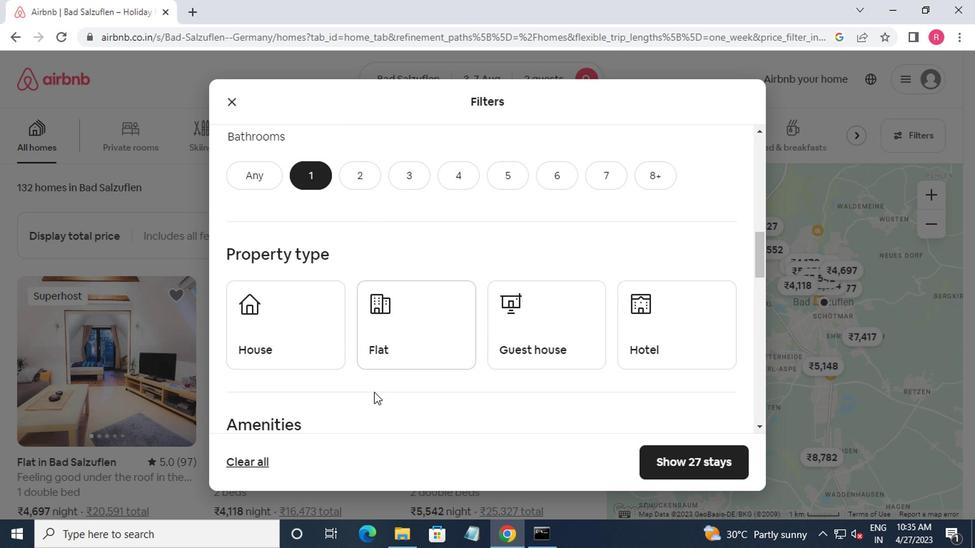 
Action: Mouse moved to (319, 285)
Screenshot: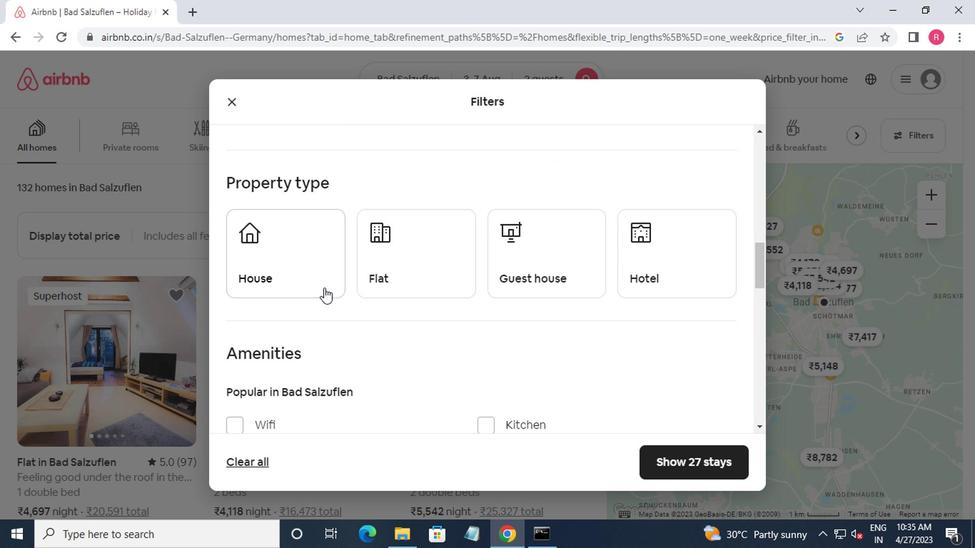 
Action: Mouse pressed left at (319, 285)
Screenshot: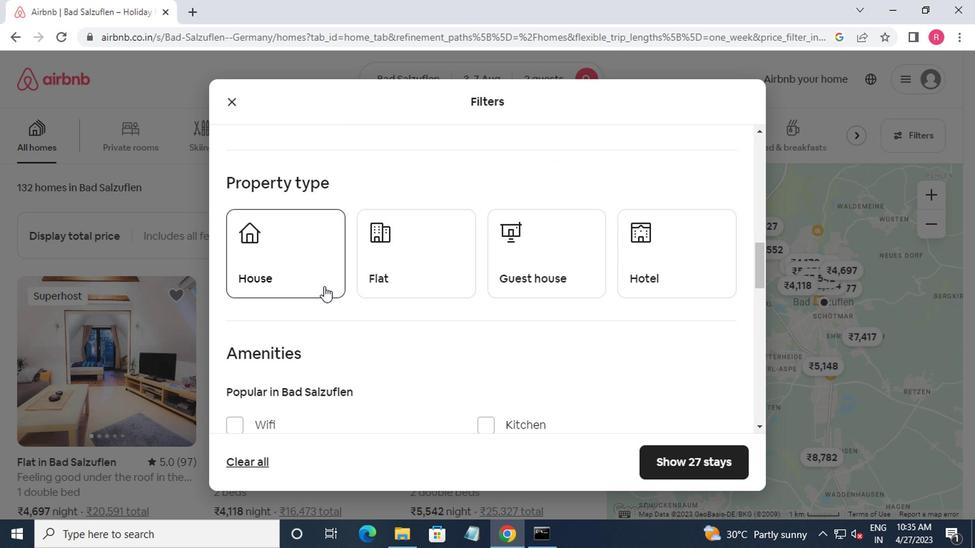 
Action: Mouse moved to (380, 284)
Screenshot: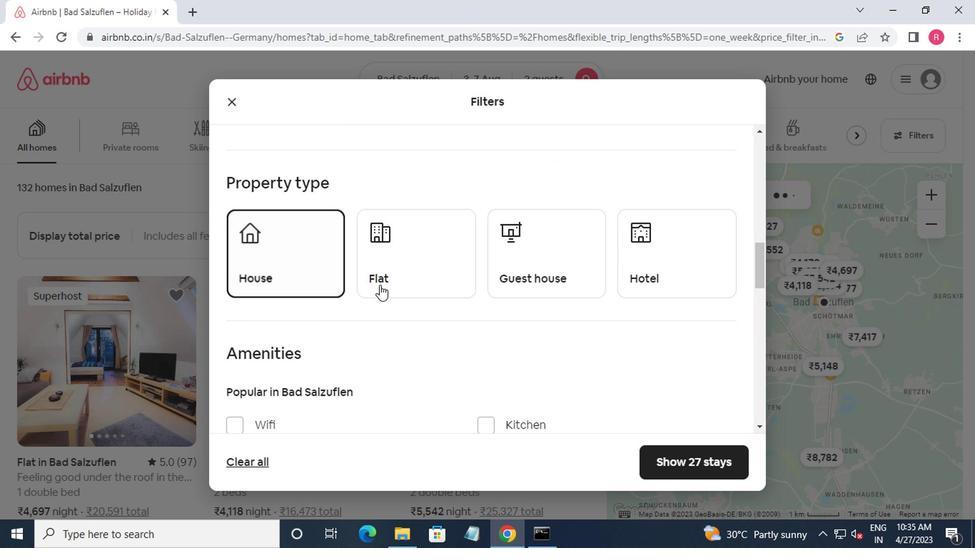 
Action: Mouse pressed left at (380, 284)
Screenshot: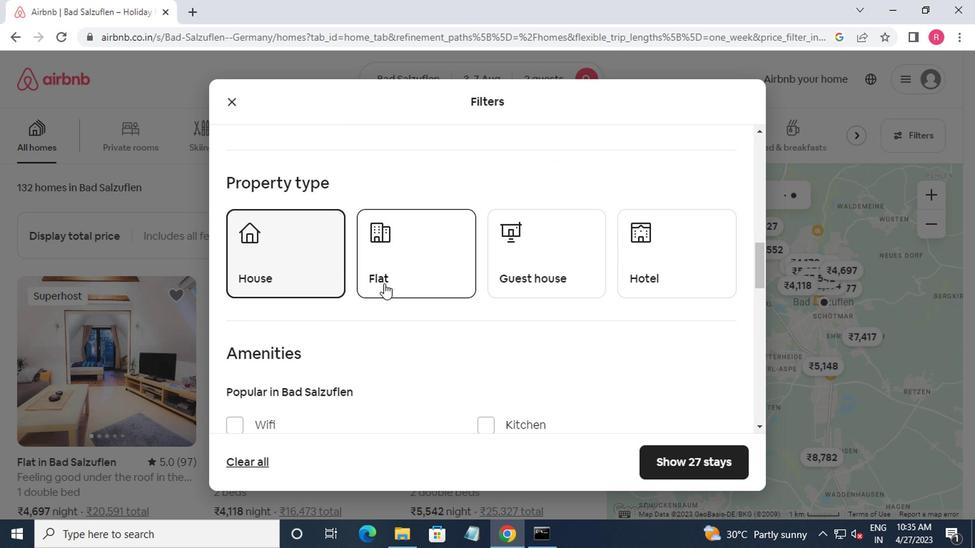 
Action: Mouse moved to (517, 277)
Screenshot: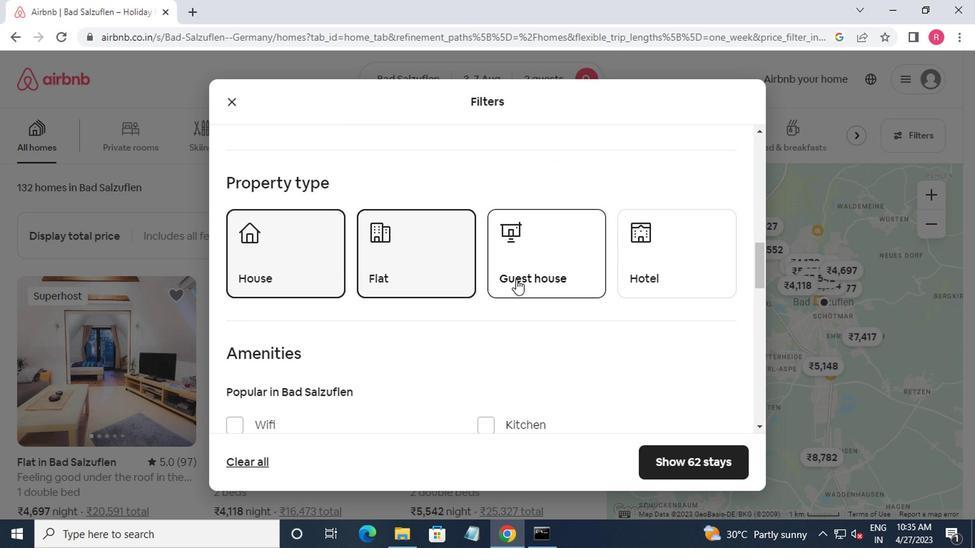 
Action: Mouse pressed left at (517, 277)
Screenshot: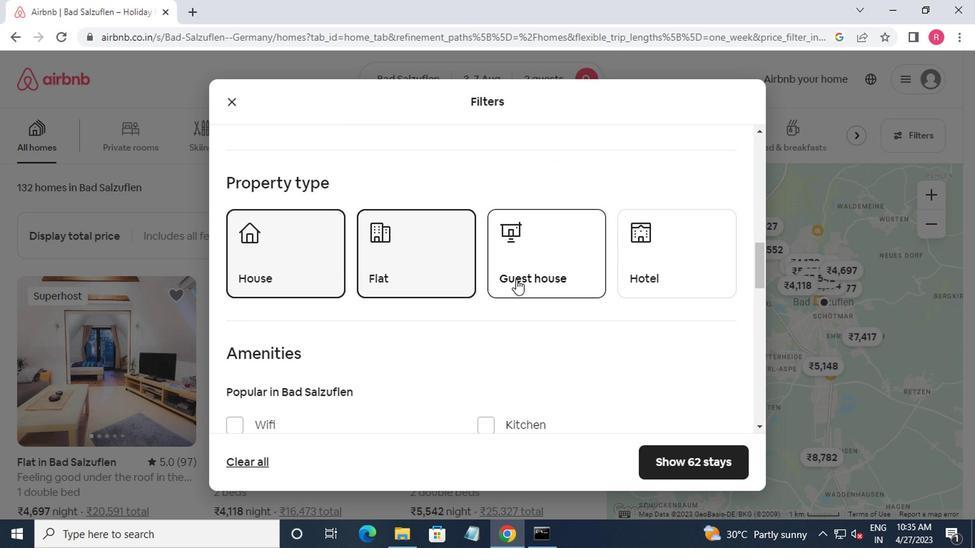 
Action: Mouse moved to (655, 274)
Screenshot: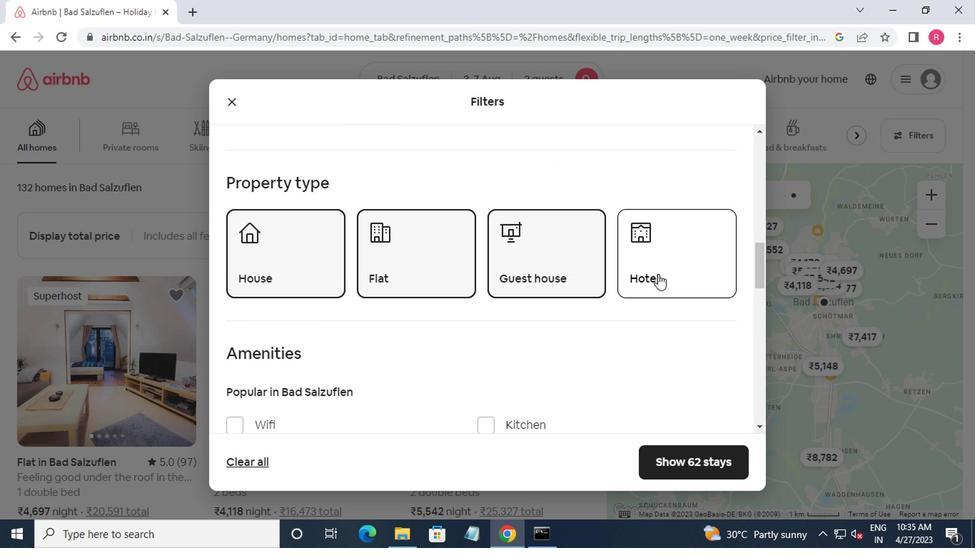 
Action: Mouse pressed left at (655, 274)
Screenshot: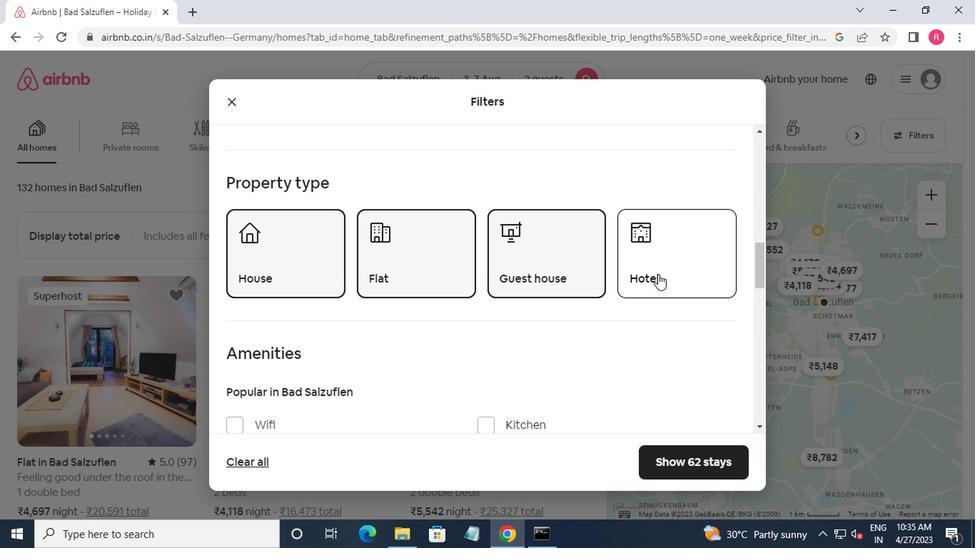 
Action: Mouse moved to (651, 274)
Screenshot: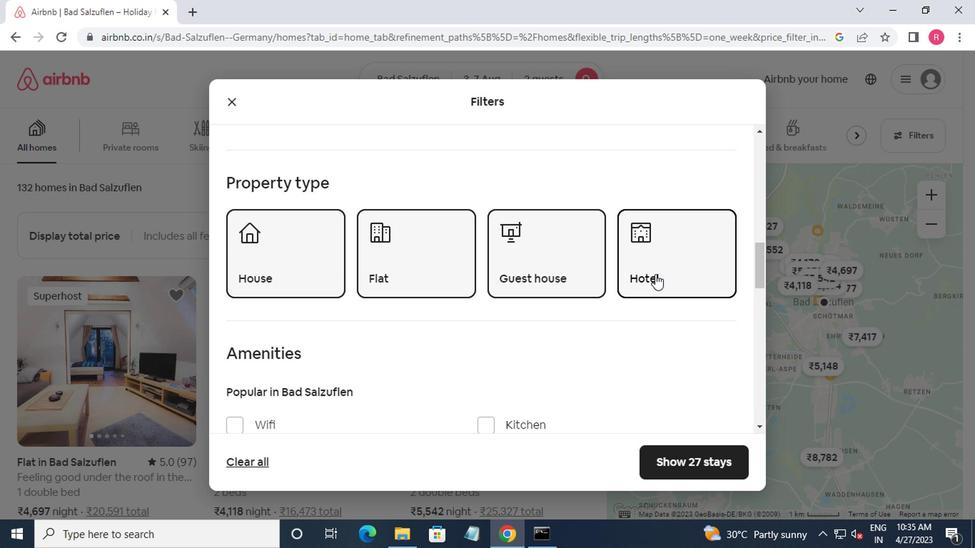 
Action: Mouse scrolled (651, 274) with delta (0, 0)
Screenshot: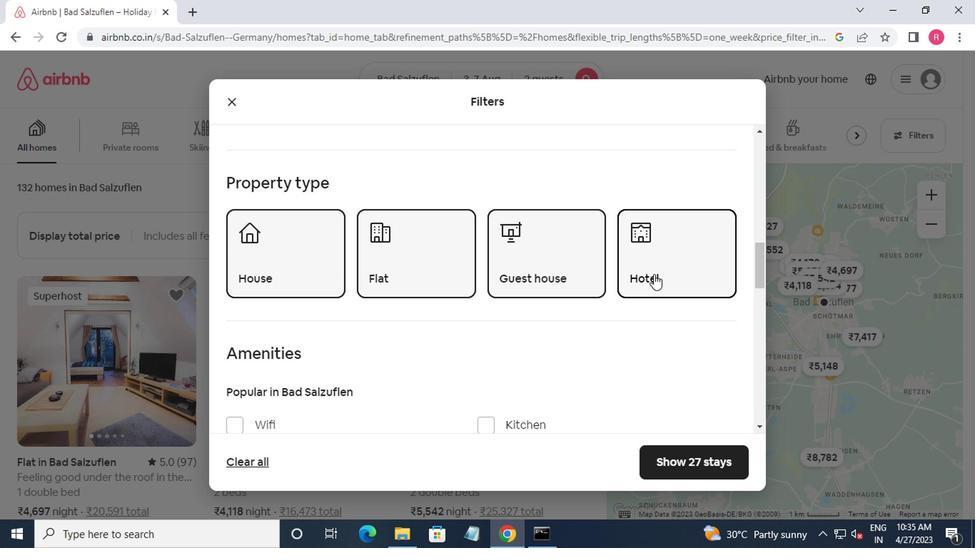 
Action: Mouse moved to (614, 293)
Screenshot: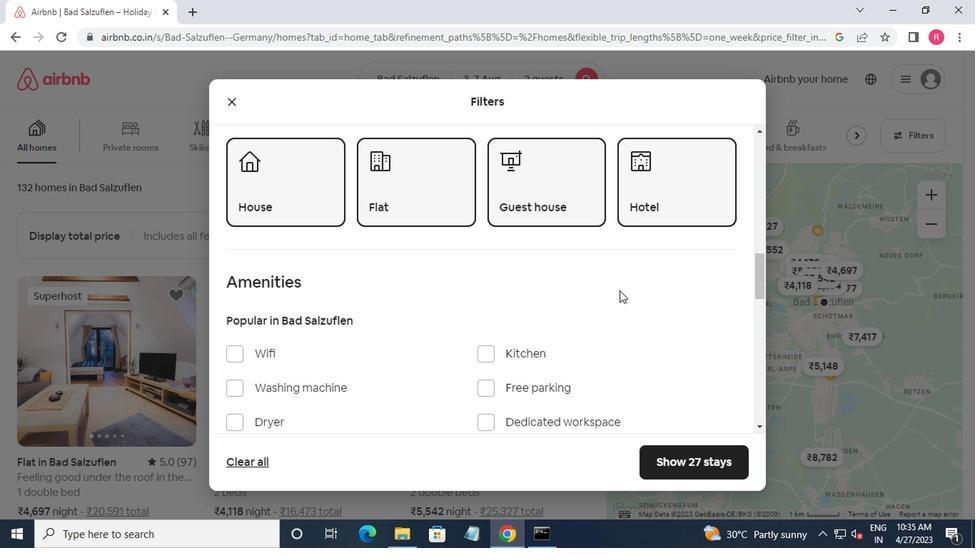 
Action: Mouse scrolled (614, 293) with delta (0, 0)
Screenshot: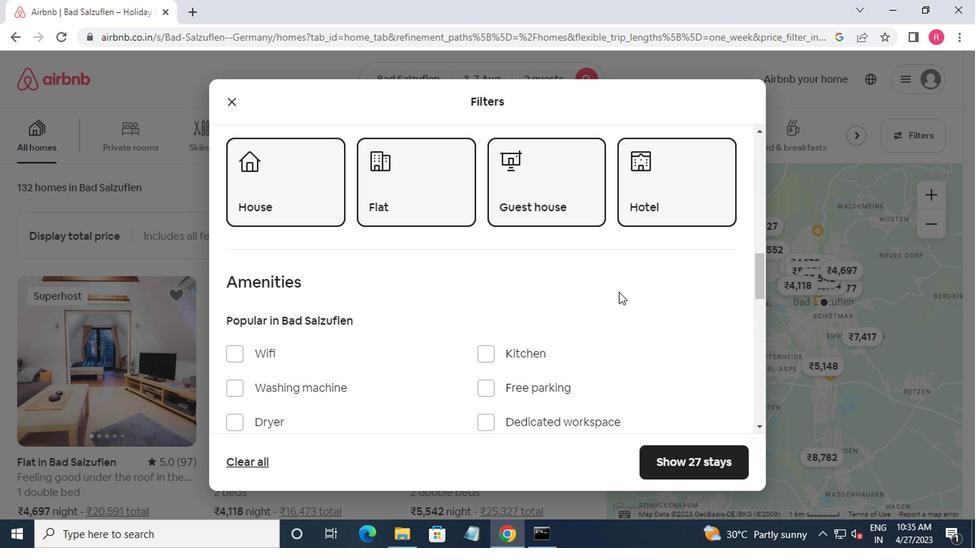 
Action: Mouse moved to (610, 296)
Screenshot: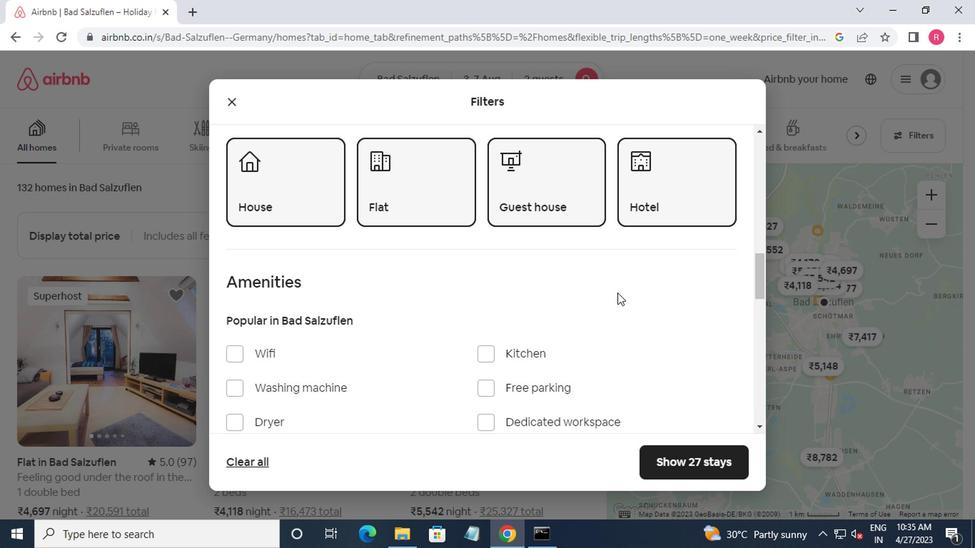 
Action: Mouse scrolled (610, 295) with delta (0, -1)
Screenshot: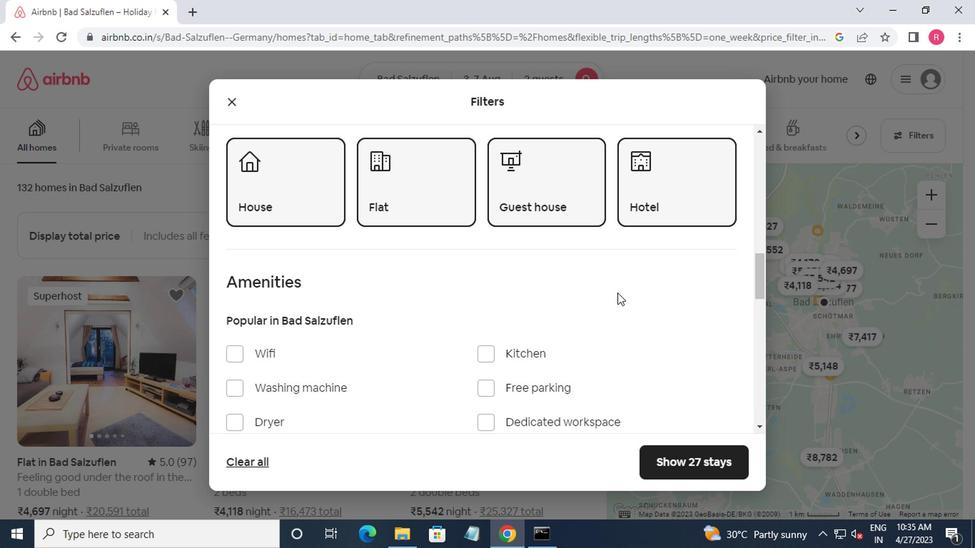 
Action: Mouse moved to (531, 306)
Screenshot: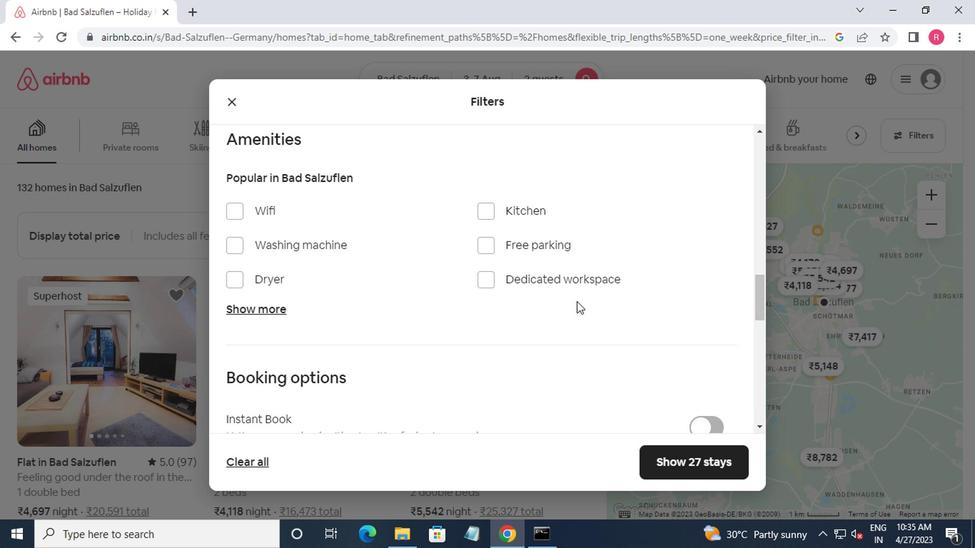
Action: Mouse scrolled (531, 306) with delta (0, 0)
Screenshot: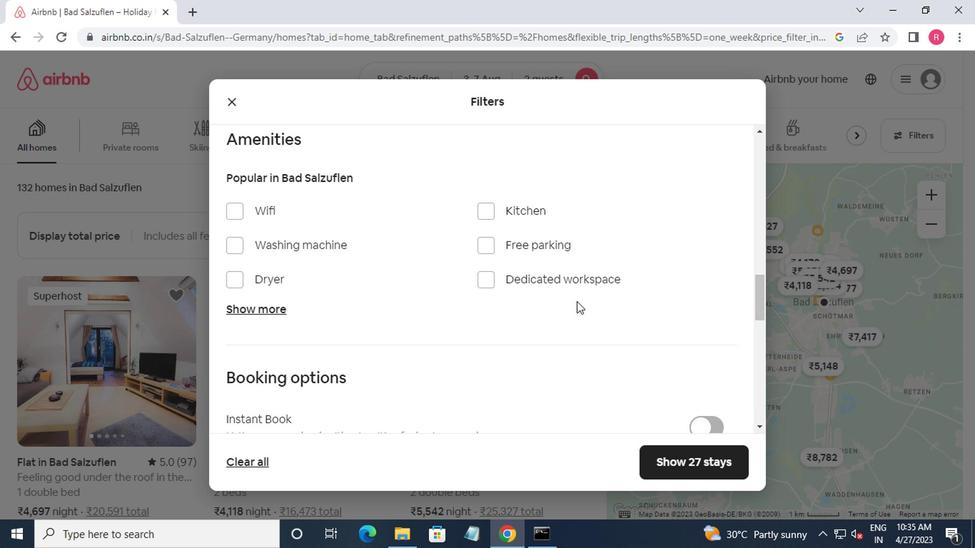 
Action: Mouse moved to (520, 313)
Screenshot: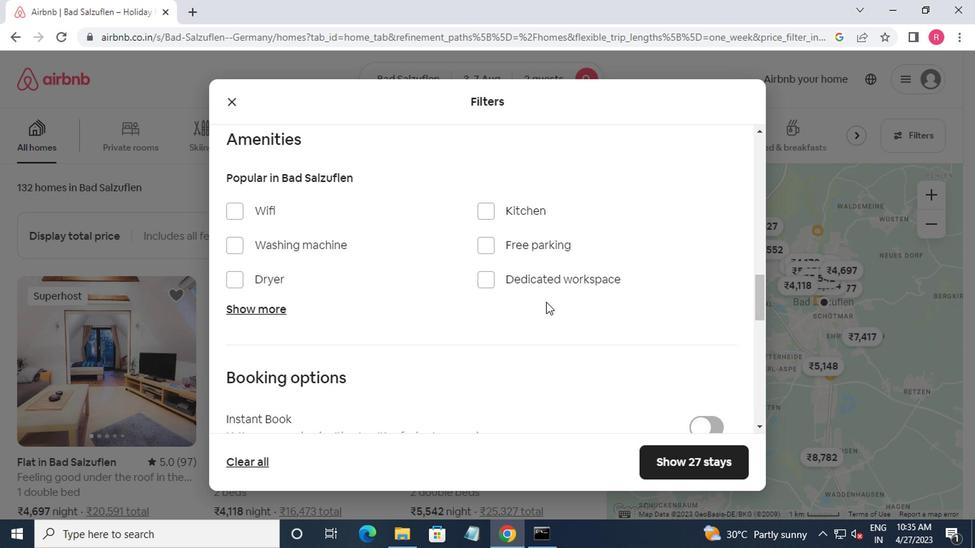 
Action: Mouse scrolled (520, 313) with delta (0, 0)
Screenshot: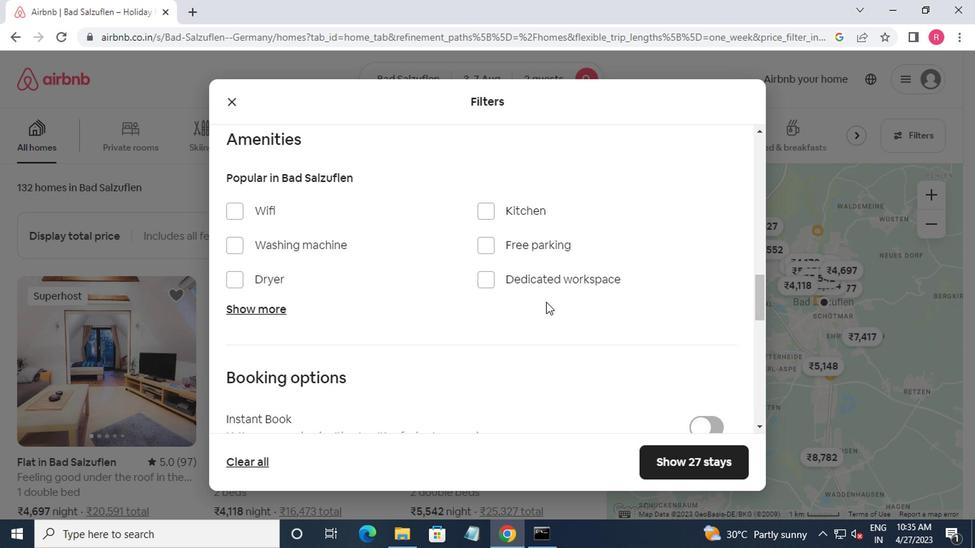 
Action: Mouse moved to (704, 328)
Screenshot: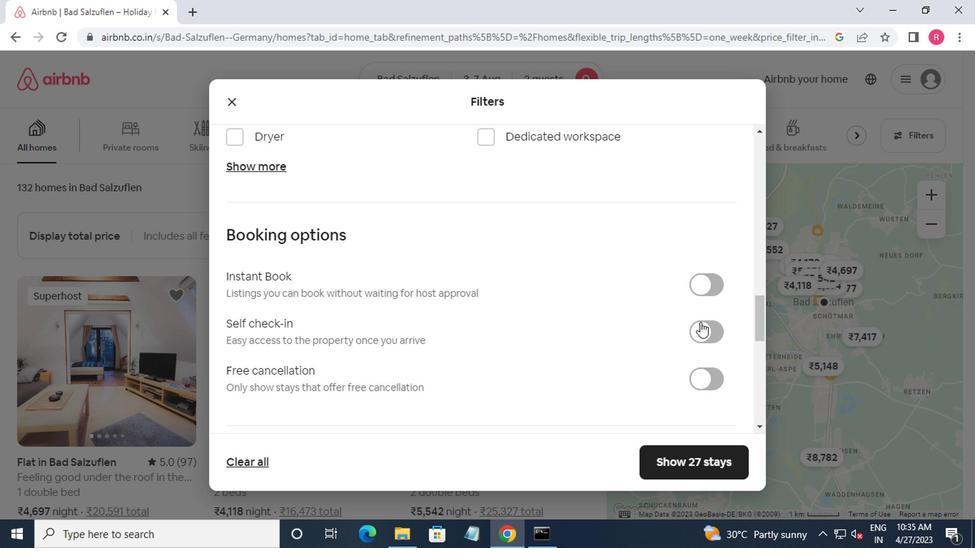 
Action: Mouse pressed left at (704, 328)
Screenshot: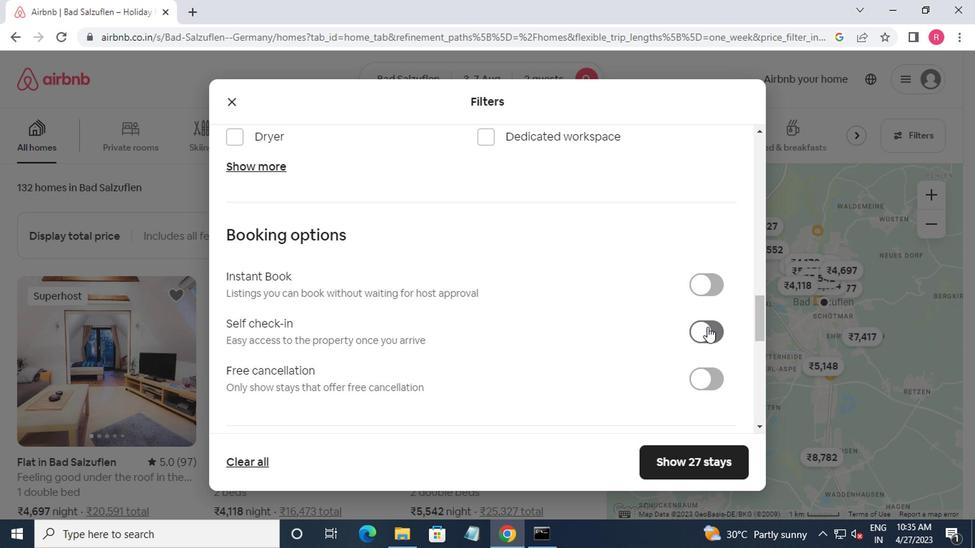 
Action: Mouse moved to (703, 325)
Screenshot: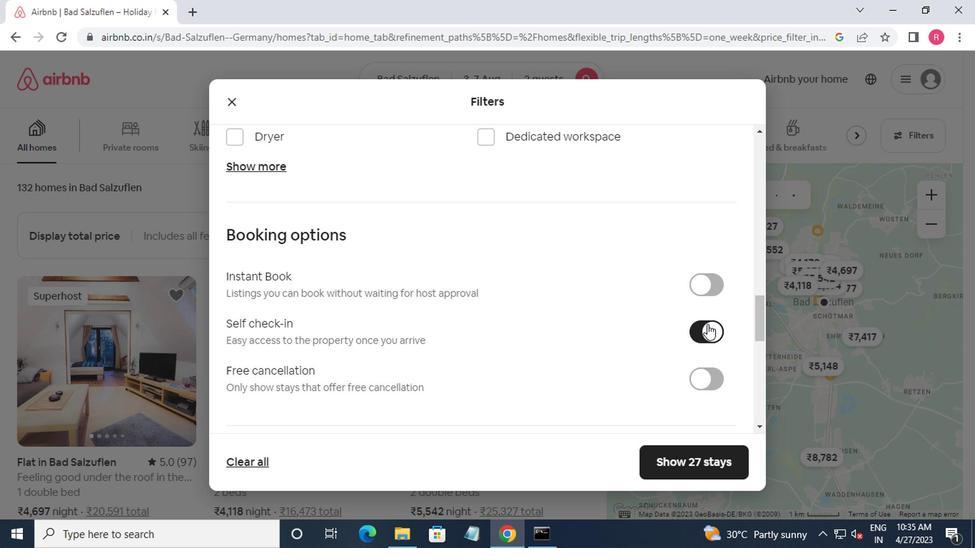 
Action: Mouse scrolled (703, 323) with delta (0, -1)
Screenshot: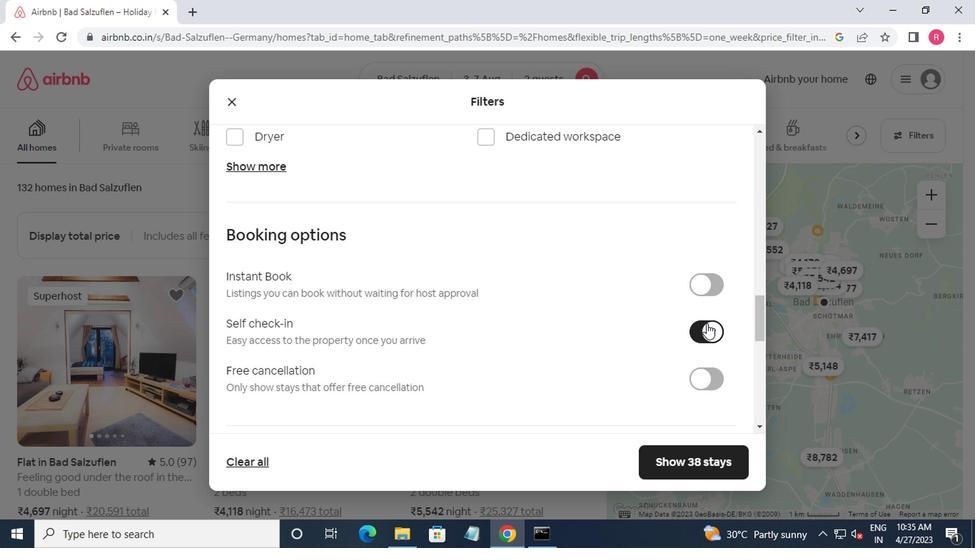 
Action: Mouse moved to (701, 327)
Screenshot: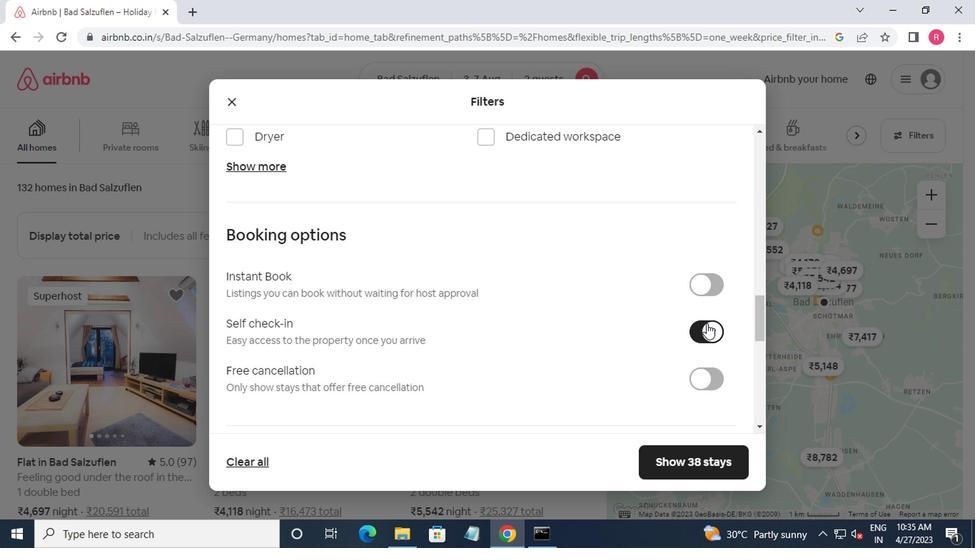 
Action: Mouse scrolled (701, 327) with delta (0, 0)
Screenshot: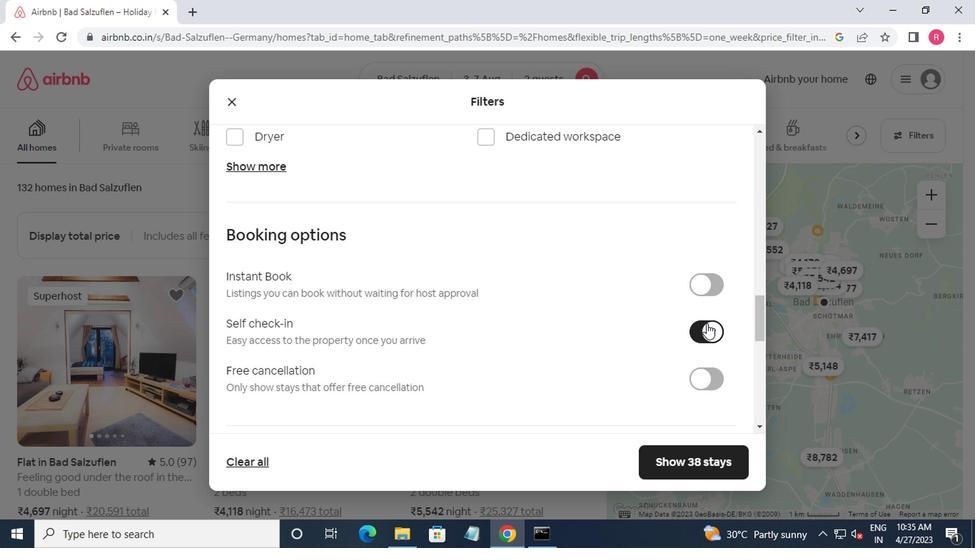 
Action: Mouse moved to (697, 332)
Screenshot: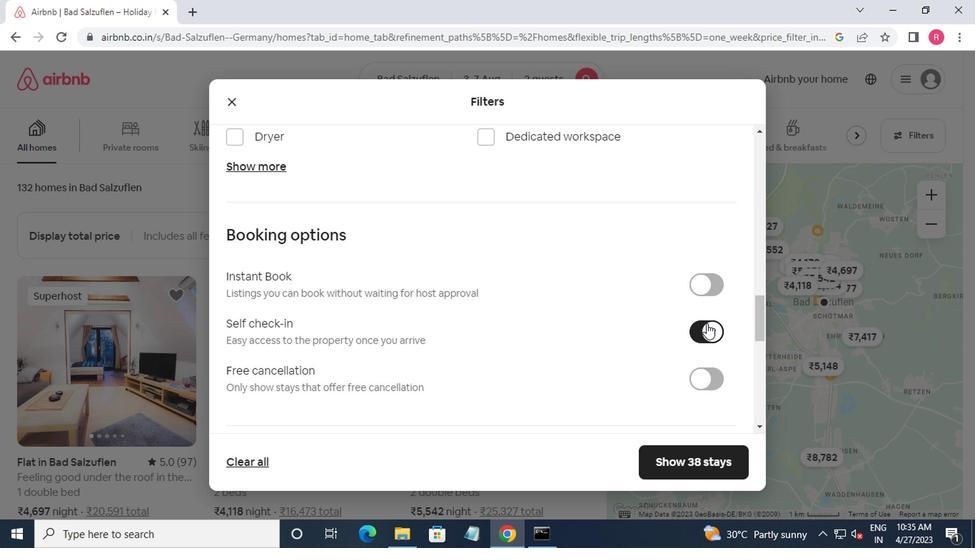 
Action: Mouse scrolled (697, 331) with delta (0, 0)
Screenshot: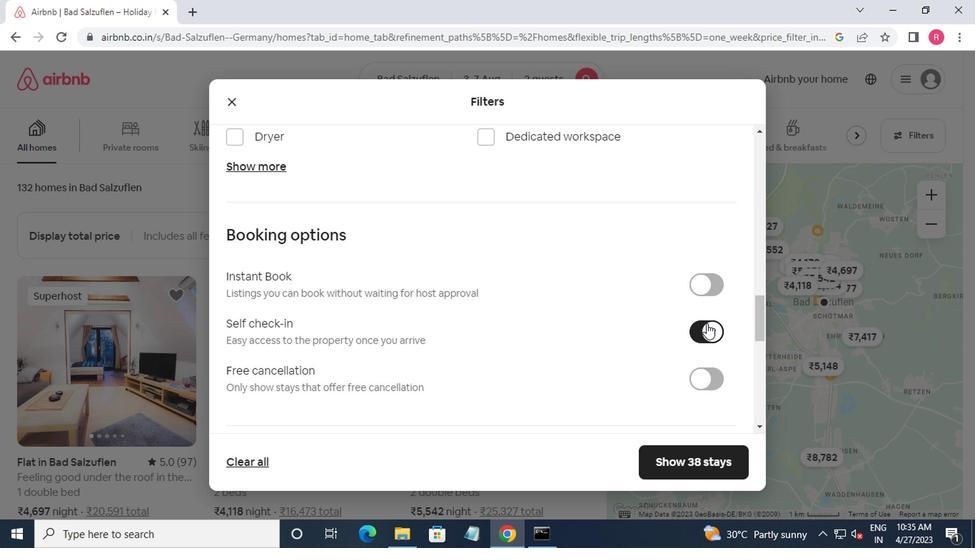 
Action: Mouse moved to (693, 335)
Screenshot: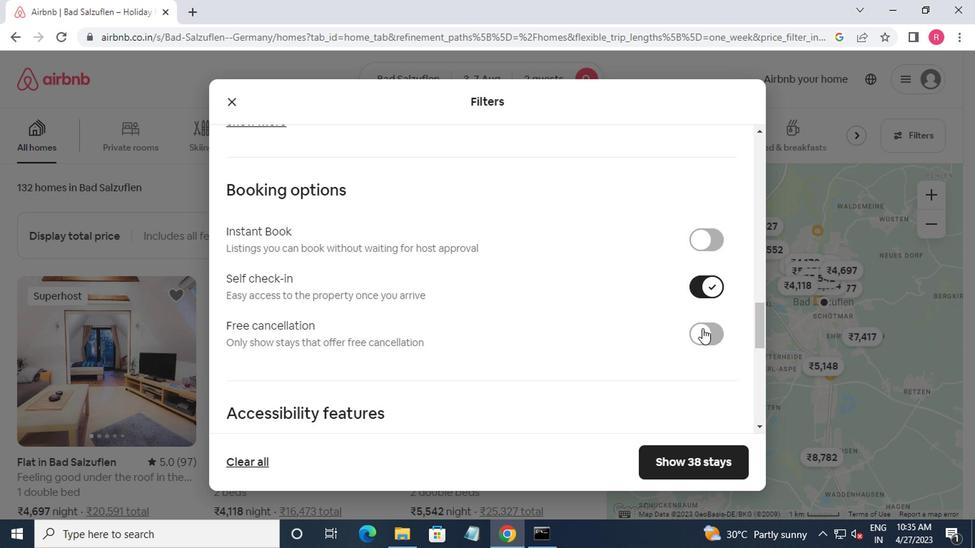 
Action: Mouse scrolled (693, 335) with delta (0, 0)
Screenshot: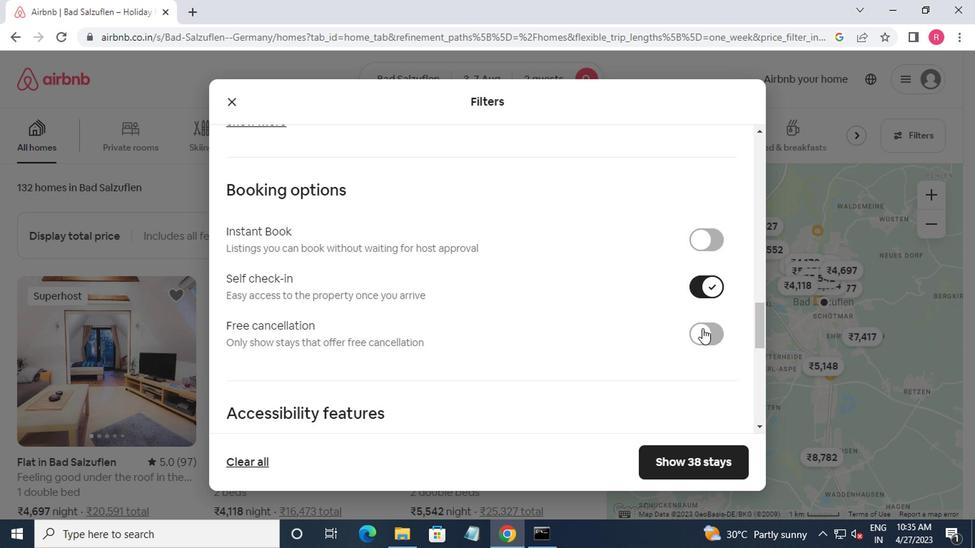 
Action: Mouse moved to (560, 347)
Screenshot: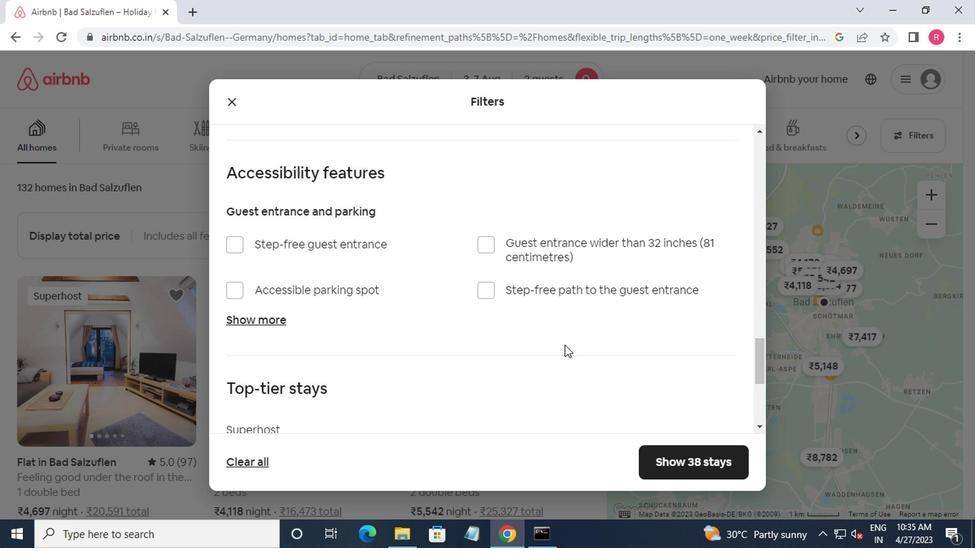 
Action: Mouse scrolled (560, 347) with delta (0, 0)
Screenshot: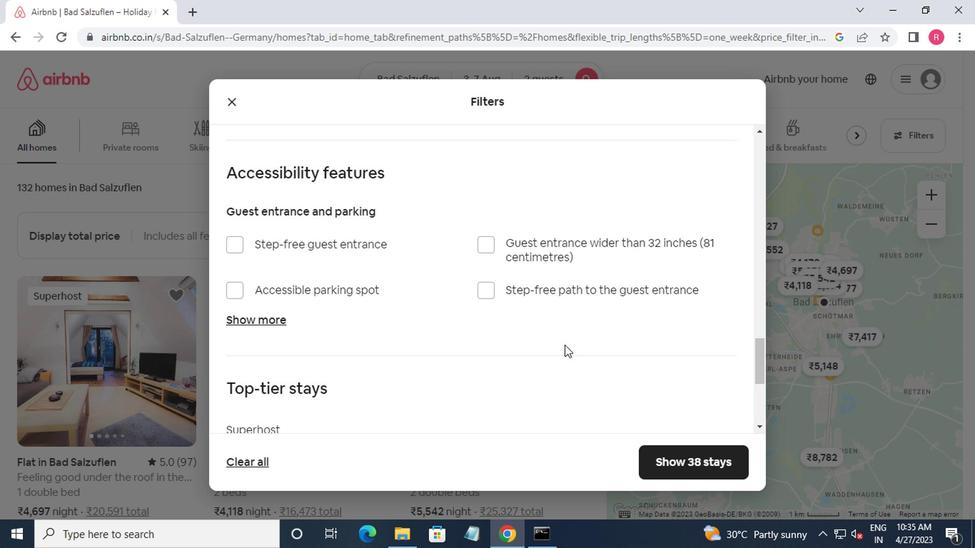 
Action: Mouse moved to (559, 348)
Screenshot: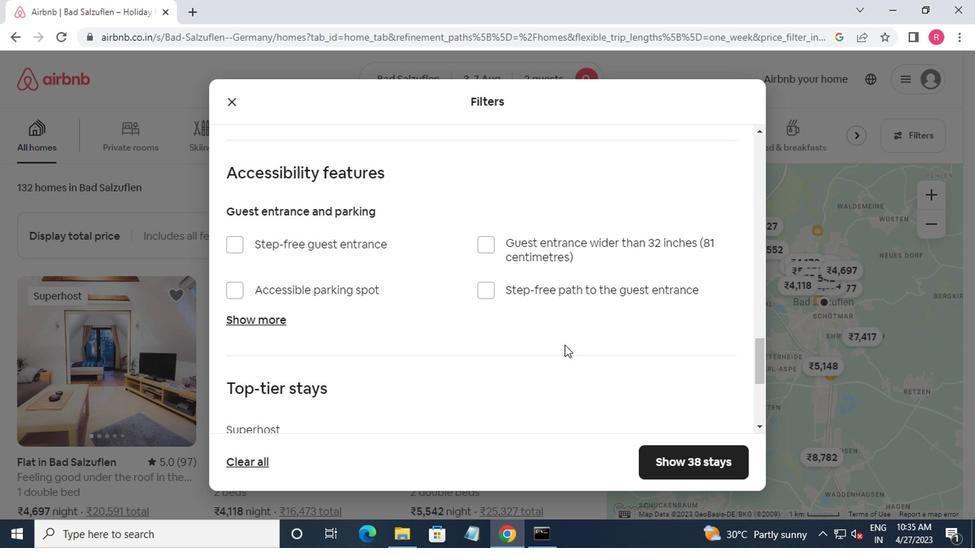 
Action: Mouse scrolled (559, 347) with delta (0, -1)
Screenshot: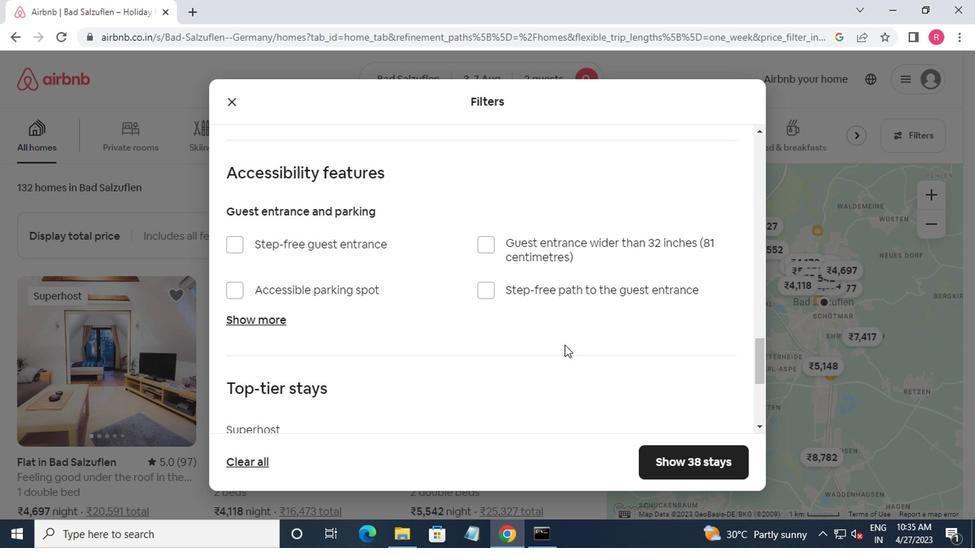 
Action: Mouse moved to (556, 345)
Screenshot: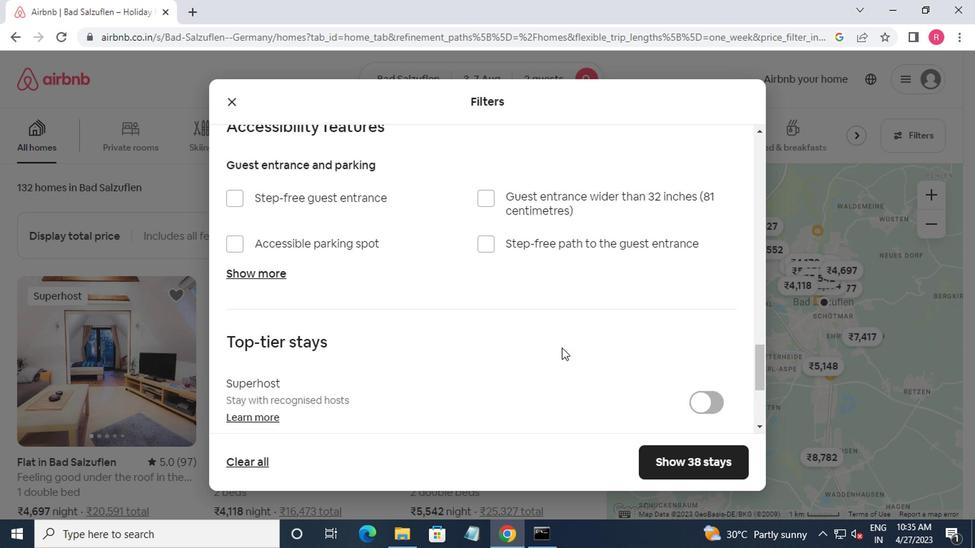 
Action: Mouse scrolled (556, 344) with delta (0, -1)
Screenshot: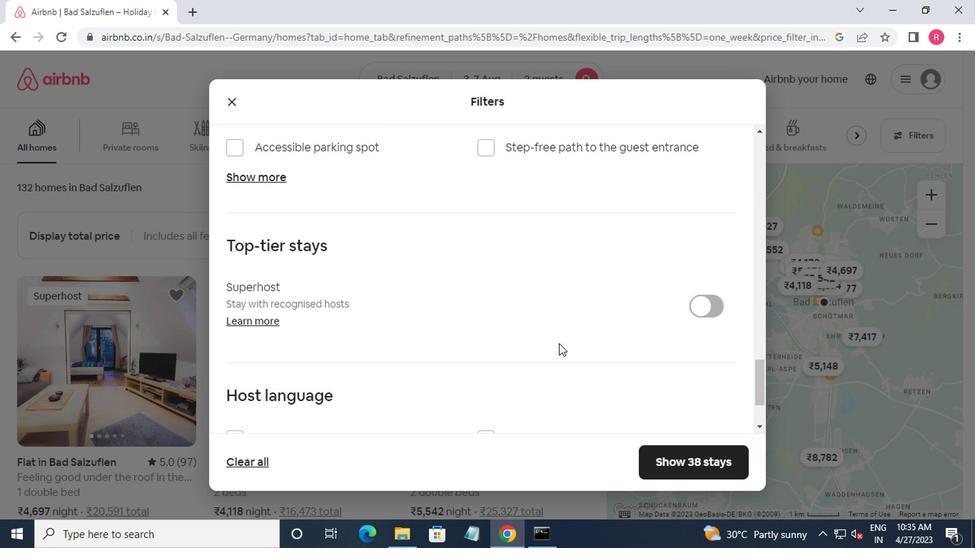 
Action: Mouse moved to (665, 342)
Screenshot: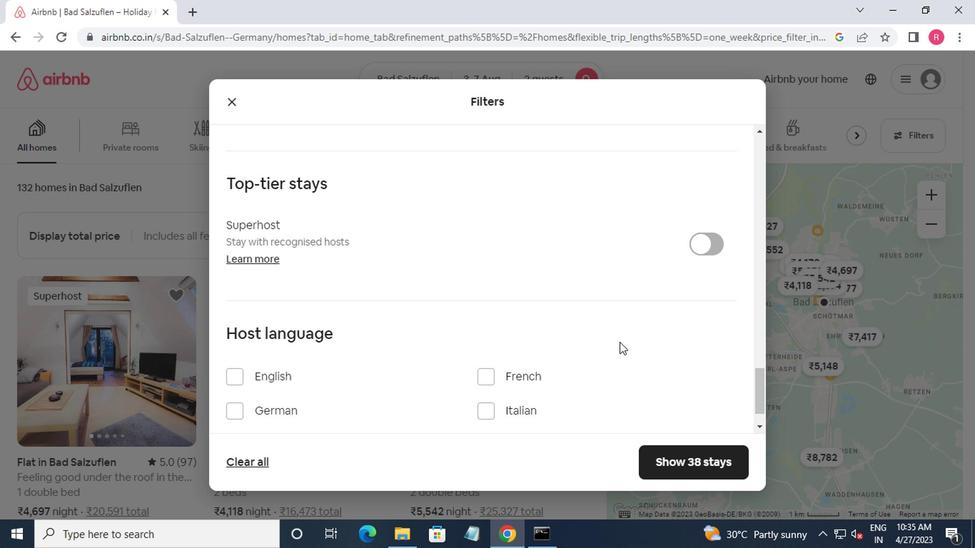 
Action: Mouse scrolled (665, 341) with delta (0, -1)
Screenshot: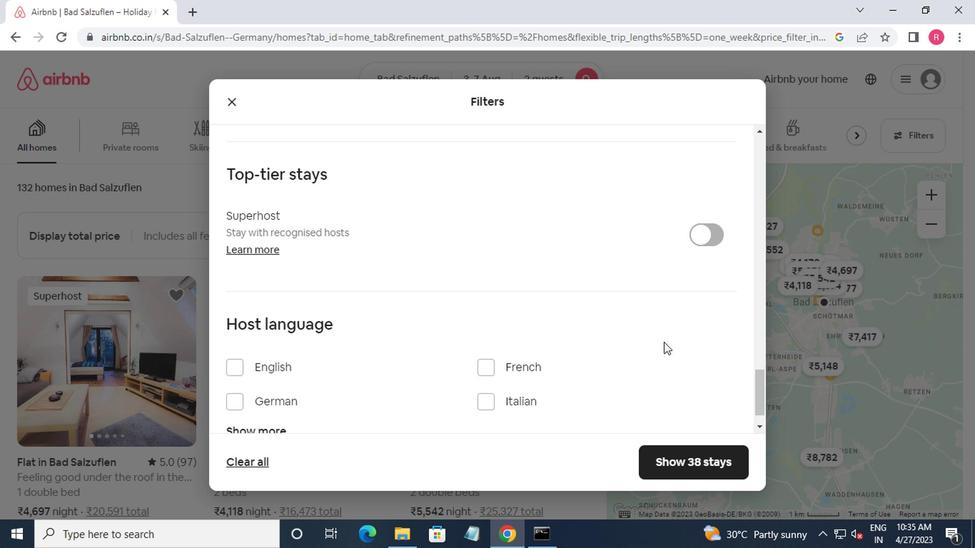 
Action: Mouse moved to (665, 342)
Screenshot: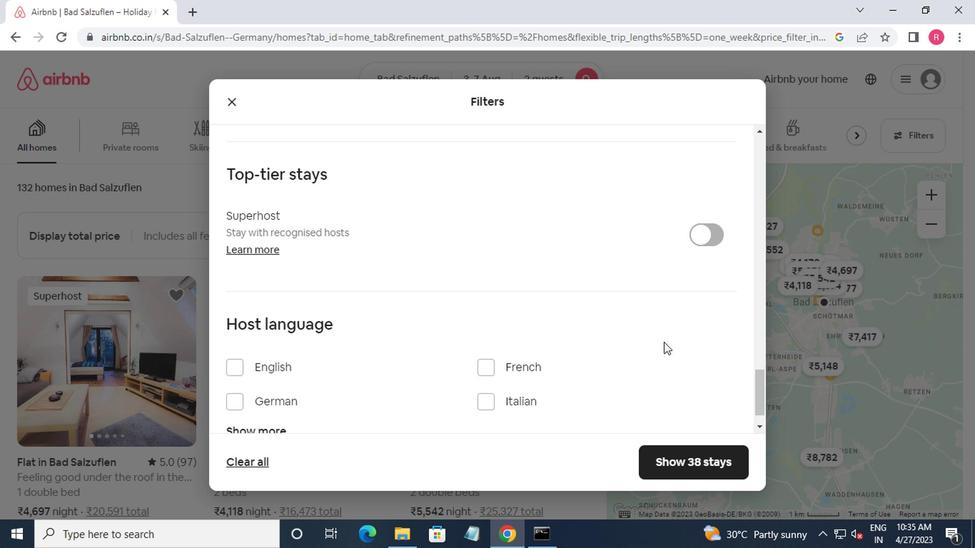 
Action: Mouse scrolled (665, 341) with delta (0, -1)
Screenshot: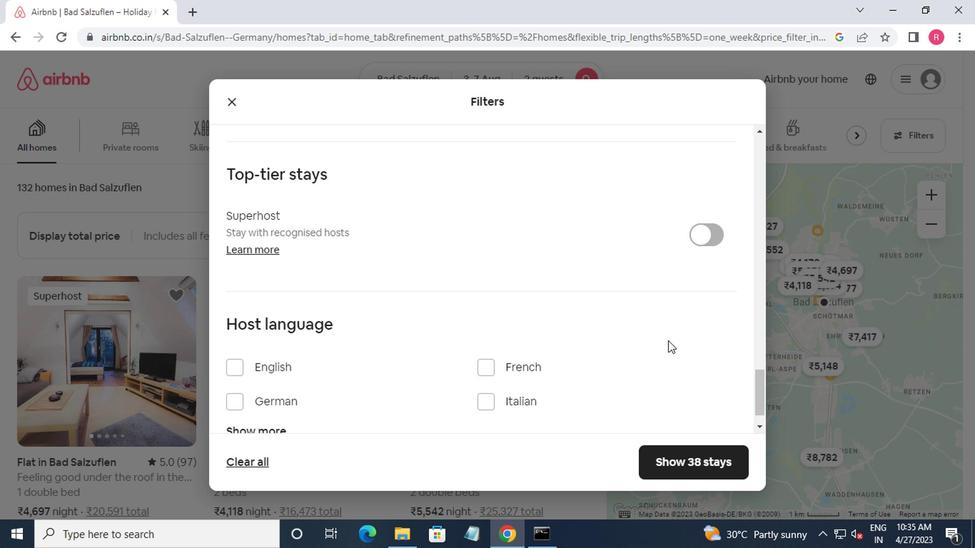 
Action: Mouse moved to (665, 343)
Screenshot: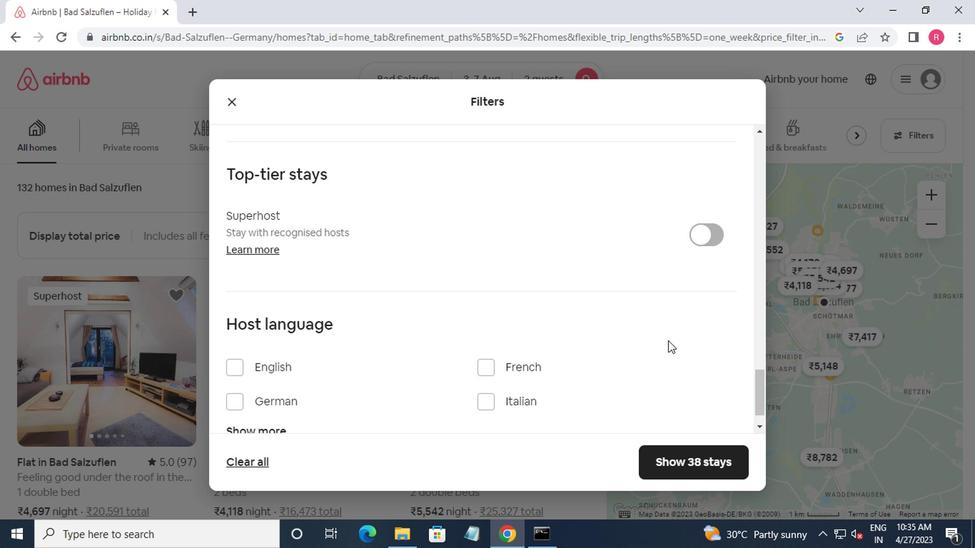 
Action: Mouse scrolled (665, 342) with delta (0, -1)
Screenshot: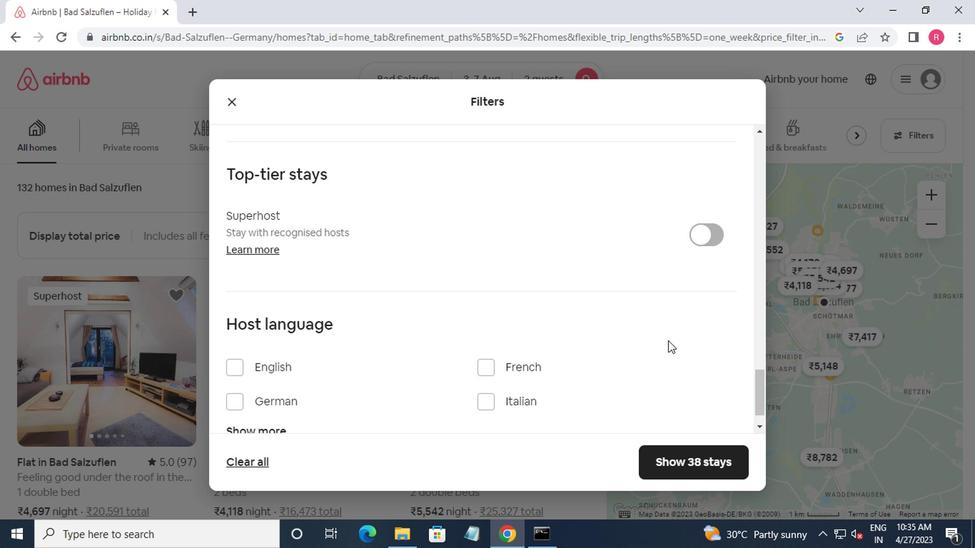 
Action: Mouse moved to (229, 340)
Screenshot: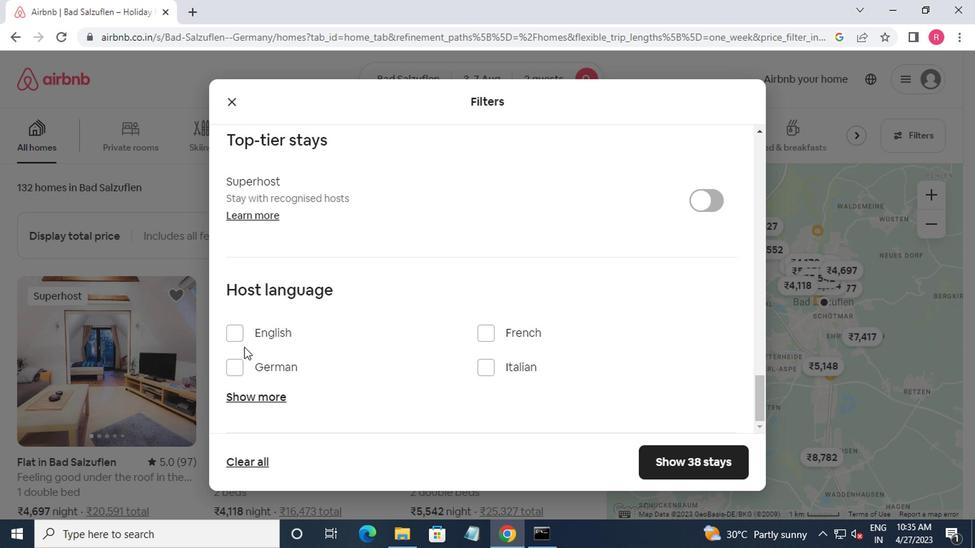 
Action: Mouse pressed left at (229, 340)
Screenshot: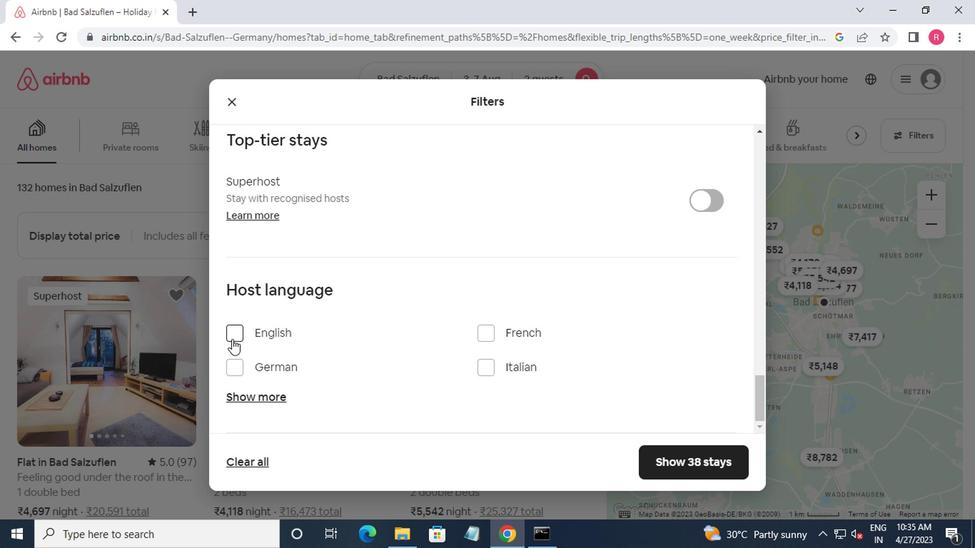 
Action: Mouse moved to (670, 465)
Screenshot: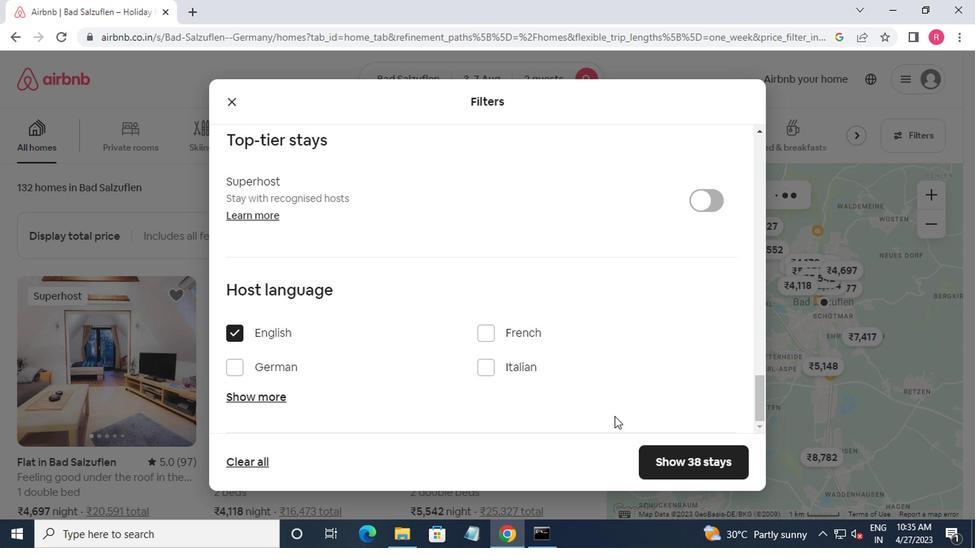 
Action: Mouse pressed left at (670, 465)
Screenshot: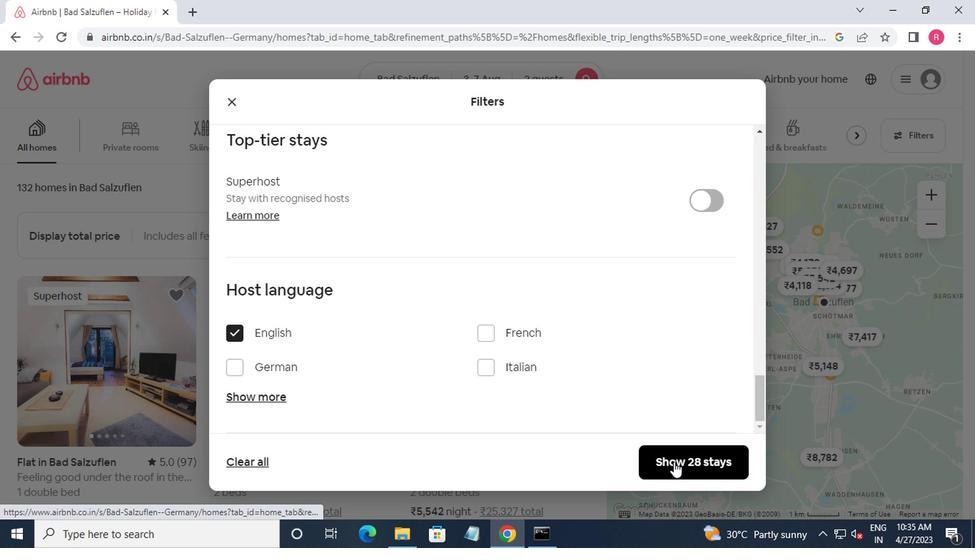 
Action: Mouse moved to (665, 461)
Screenshot: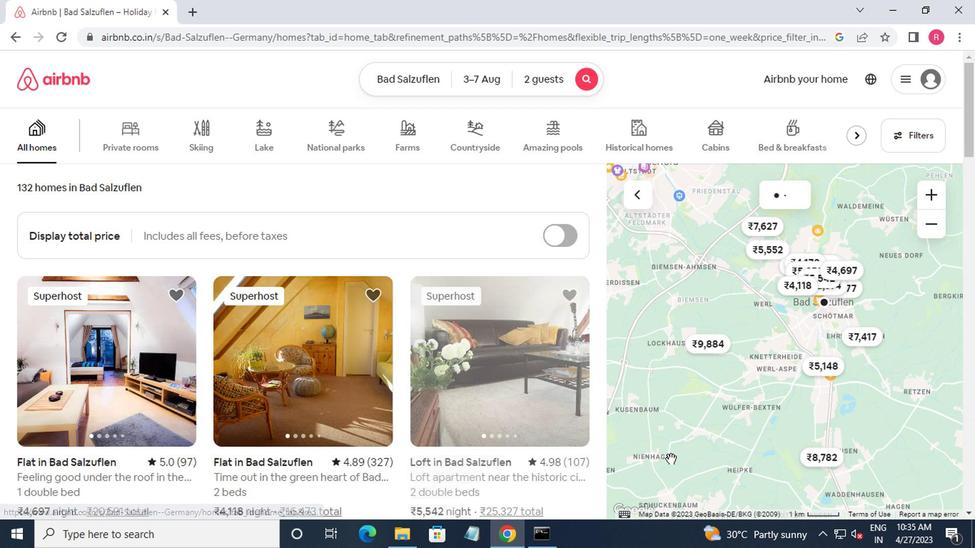 
